 Task: Reply to email with the signature Amber Rodriguez with the subject 'Thank you' from softage.1@softage.net with the message 'I would like to request a meeting to discuss the upcoming marketing event.' with CC to softage.3@softage.net with an attached document Statement_of_work.docx
Action: Mouse moved to (1358, 228)
Screenshot: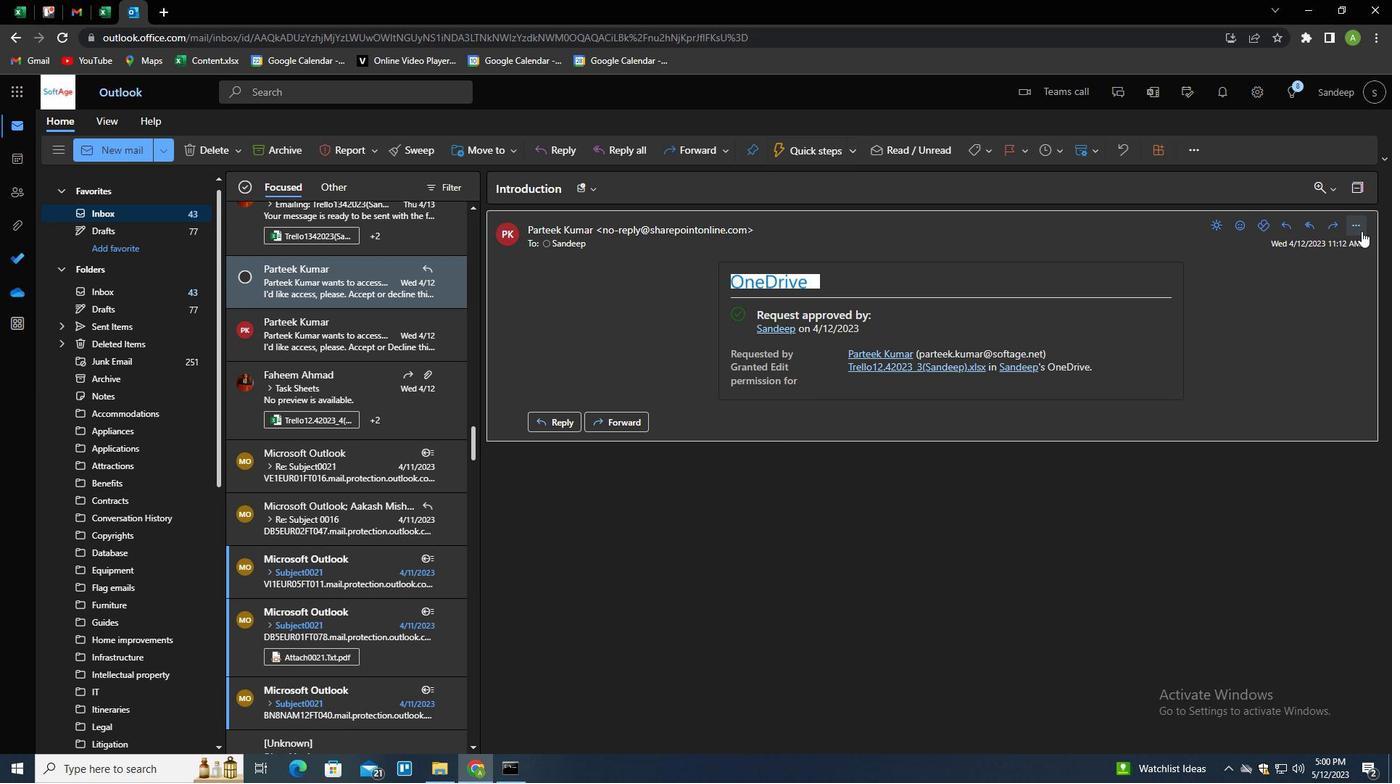 
Action: Mouse pressed left at (1358, 228)
Screenshot: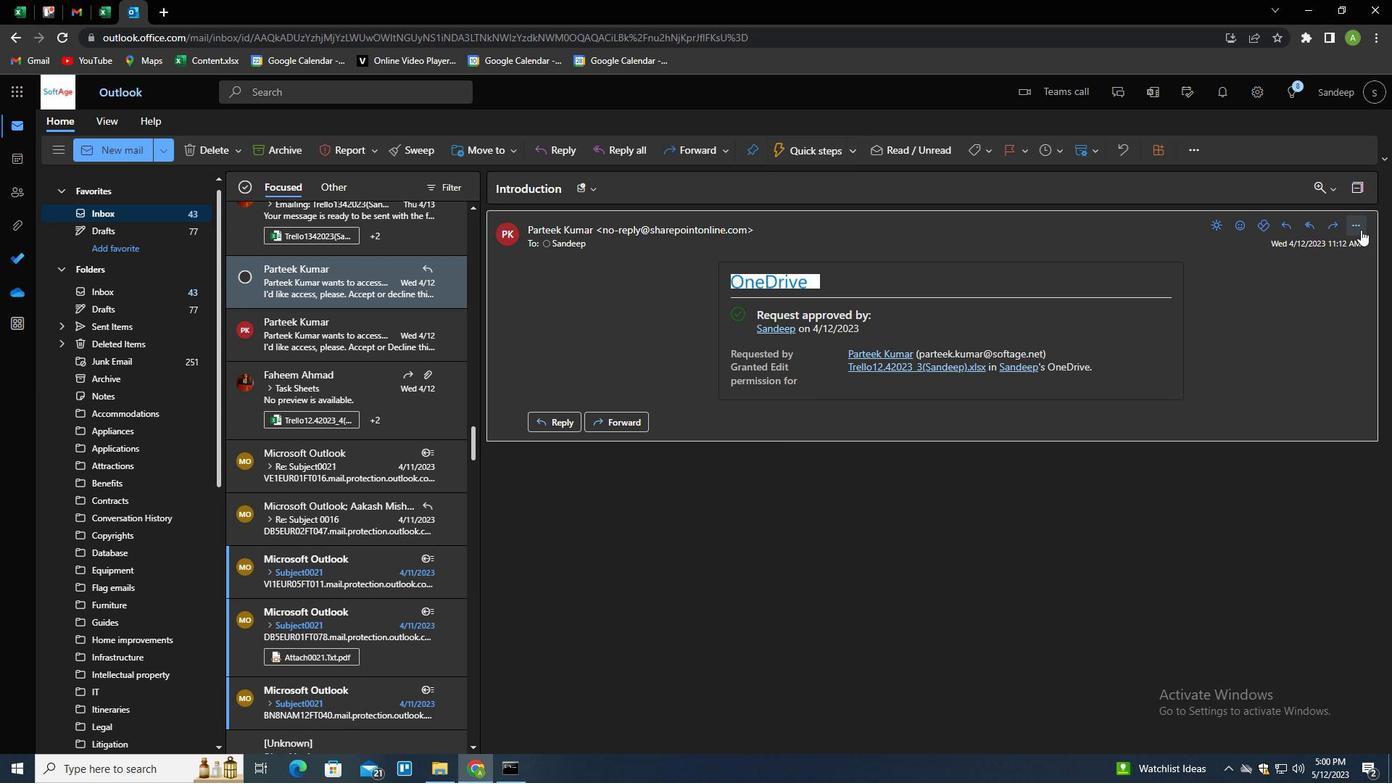 
Action: Mouse moved to (1266, 251)
Screenshot: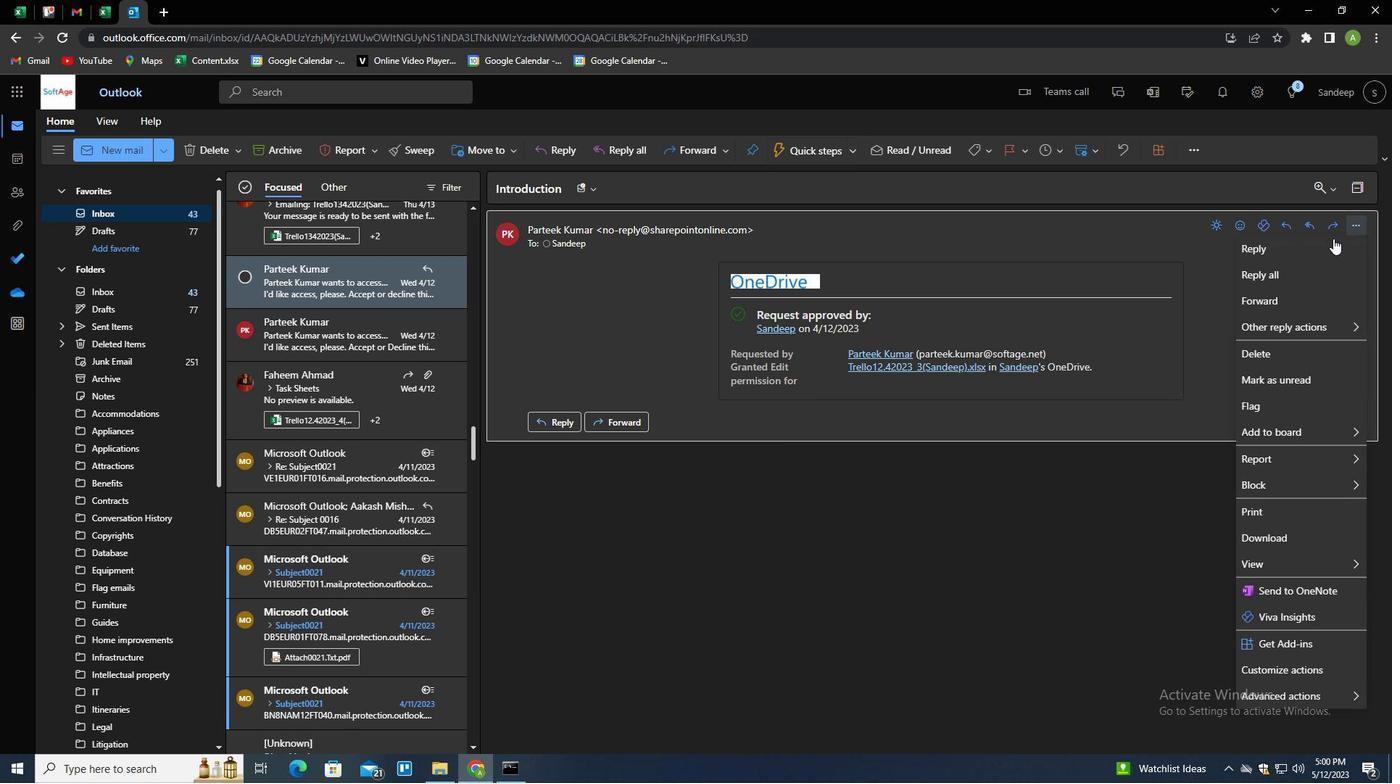 
Action: Mouse pressed left at (1266, 251)
Screenshot: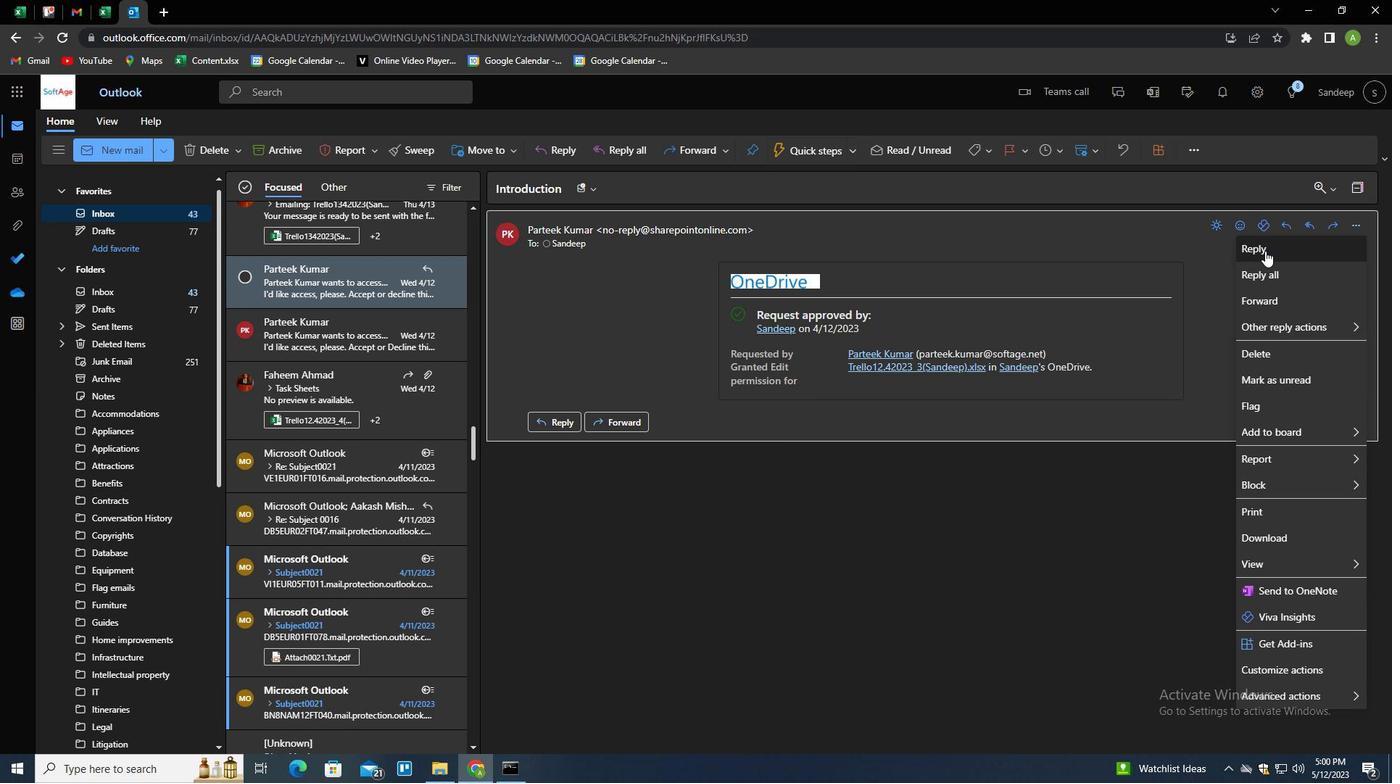 
Action: Mouse moved to (508, 411)
Screenshot: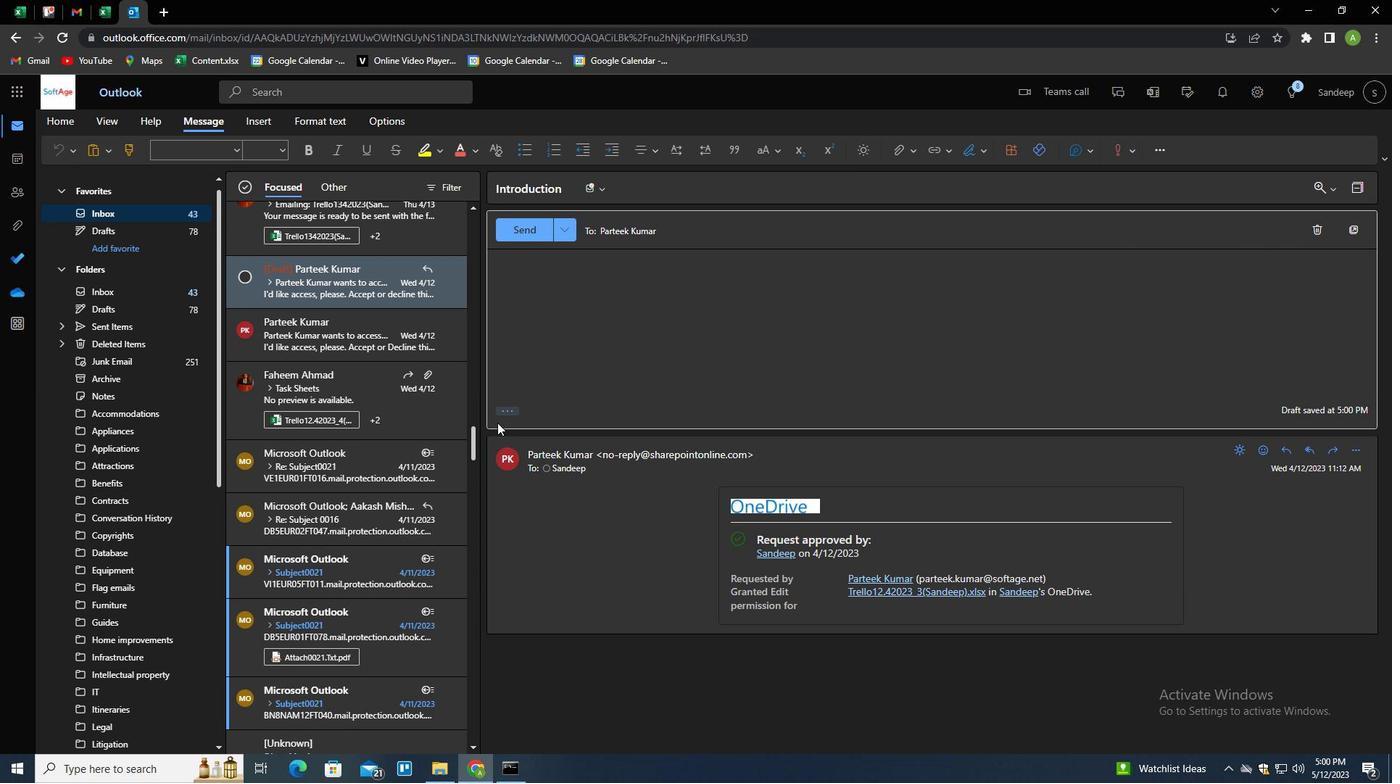 
Action: Mouse pressed left at (508, 411)
Screenshot: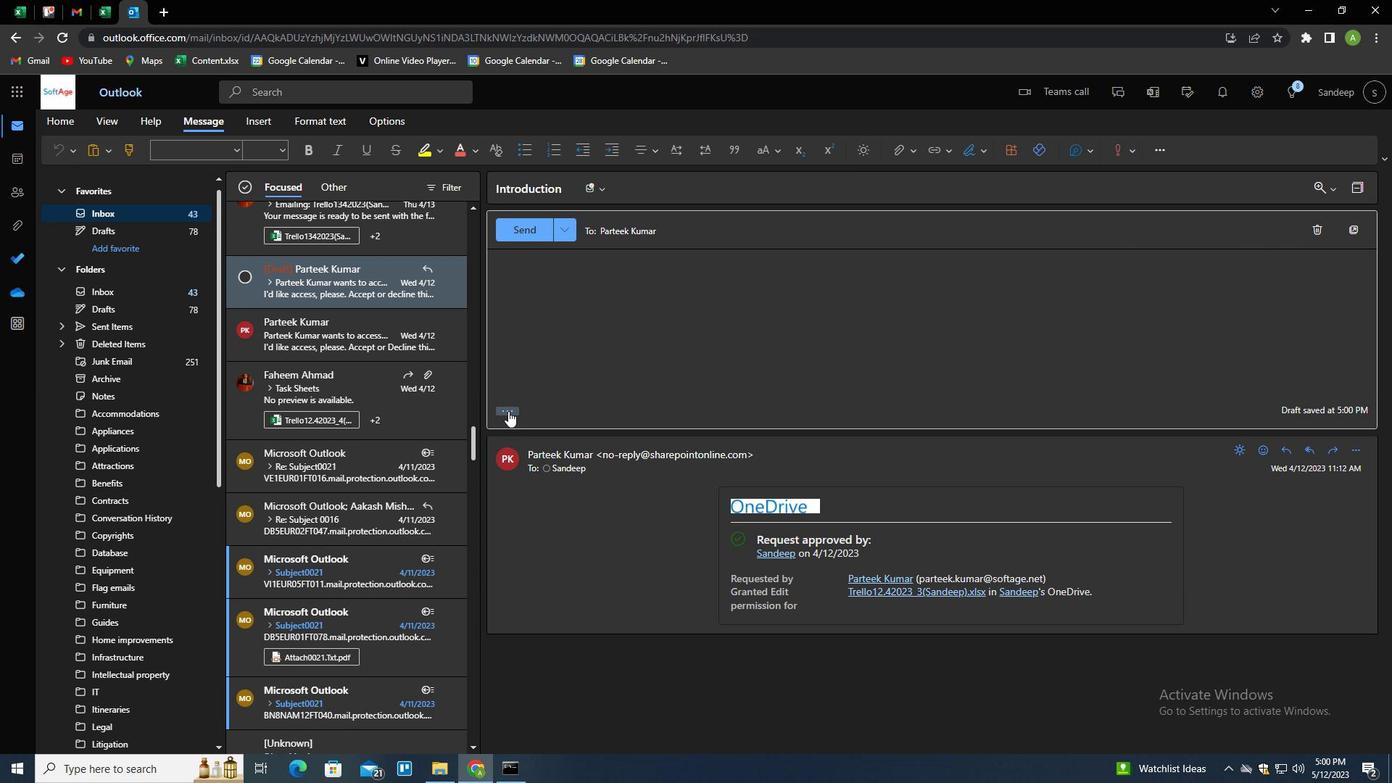 
Action: Mouse moved to (977, 148)
Screenshot: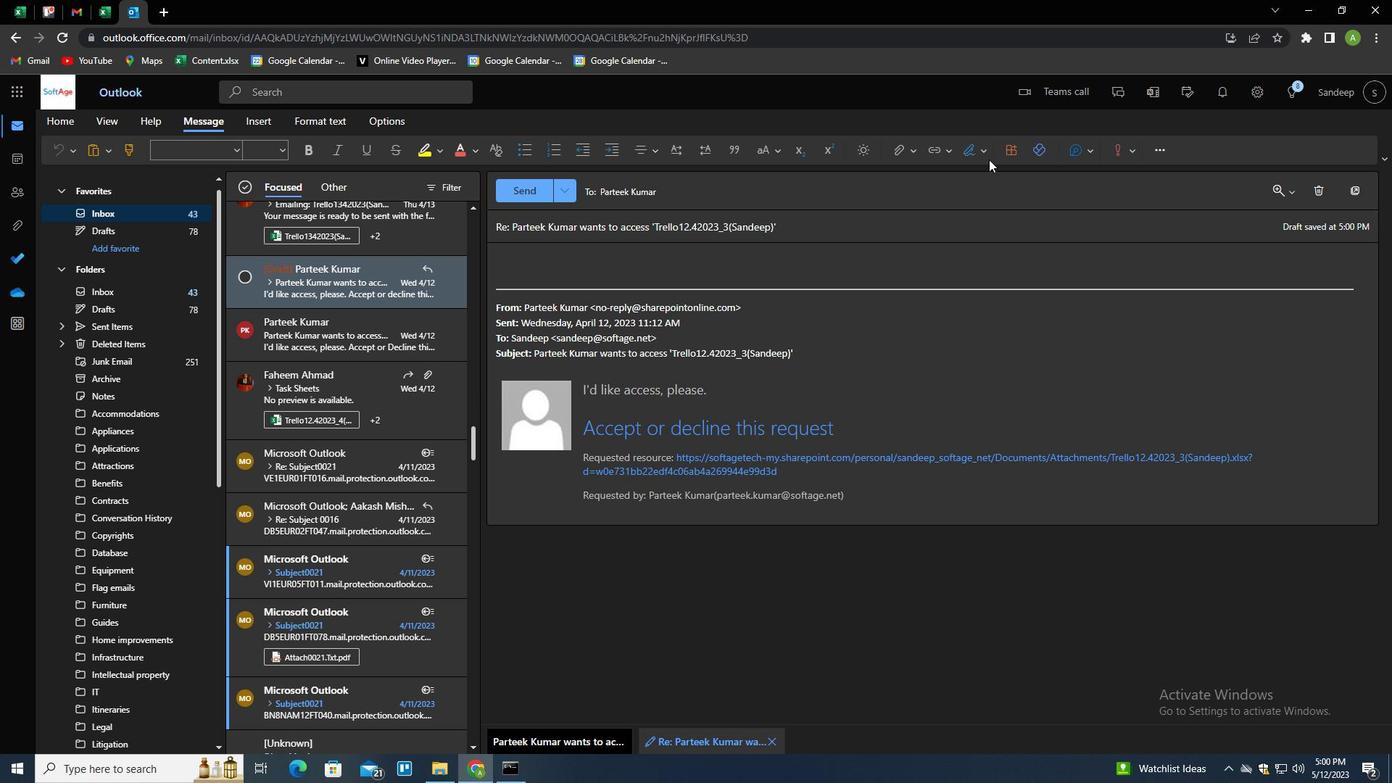 
Action: Mouse pressed left at (977, 148)
Screenshot: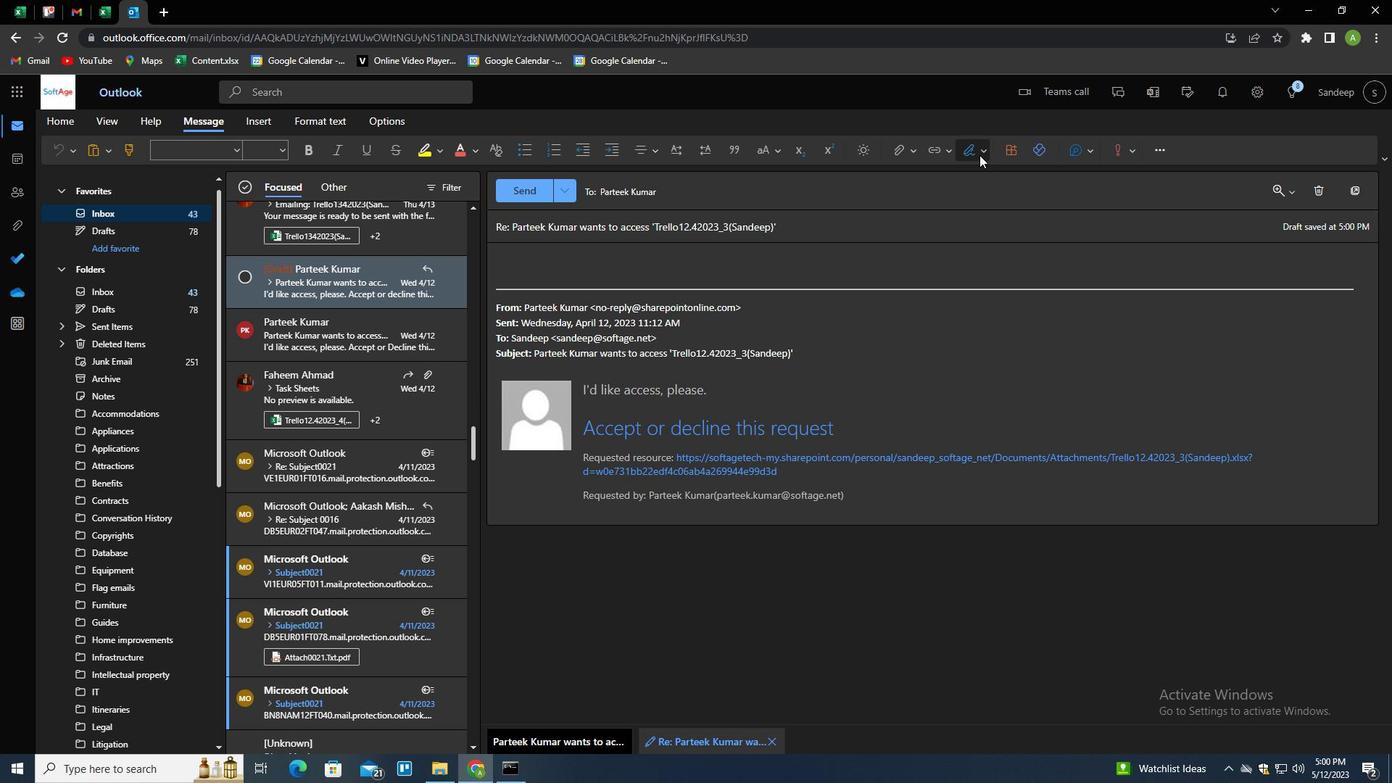 
Action: Mouse moved to (957, 209)
Screenshot: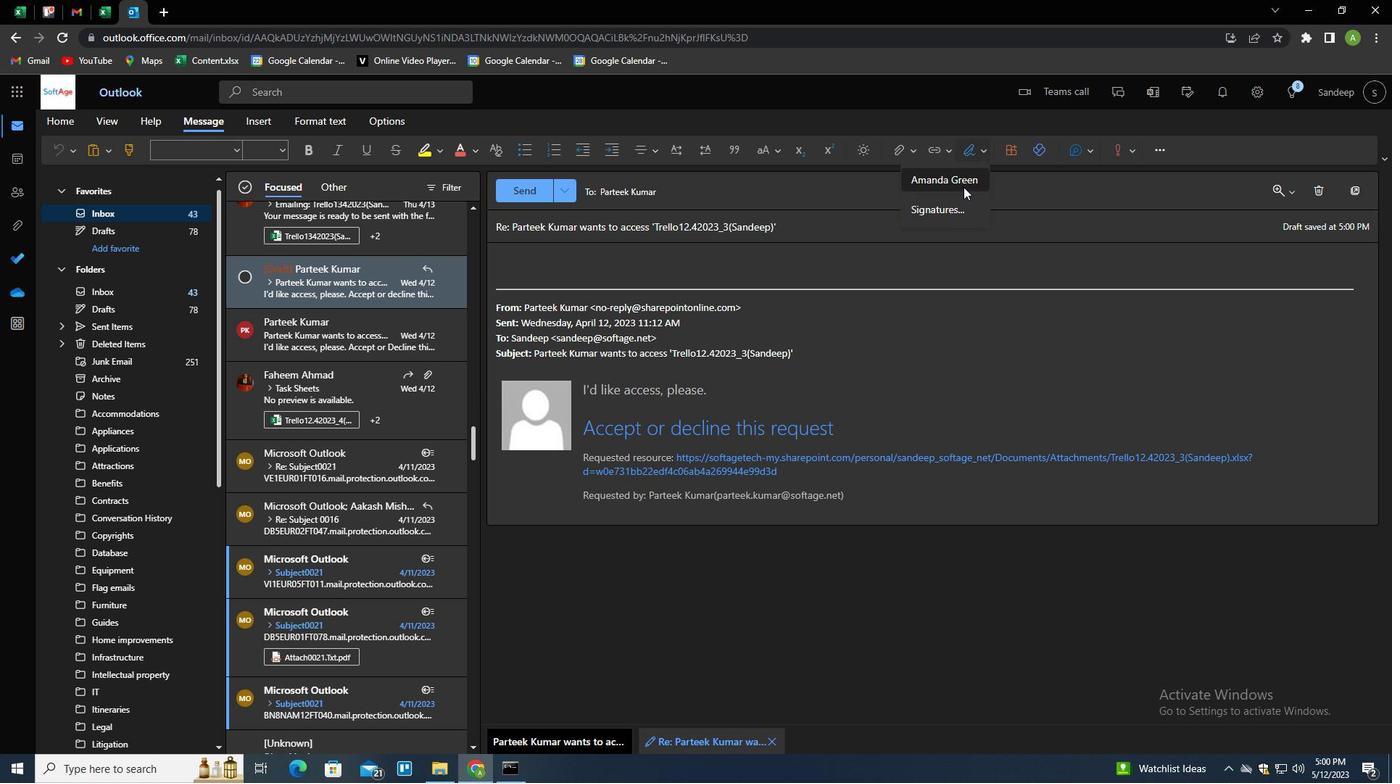 
Action: Mouse pressed left at (957, 209)
Screenshot: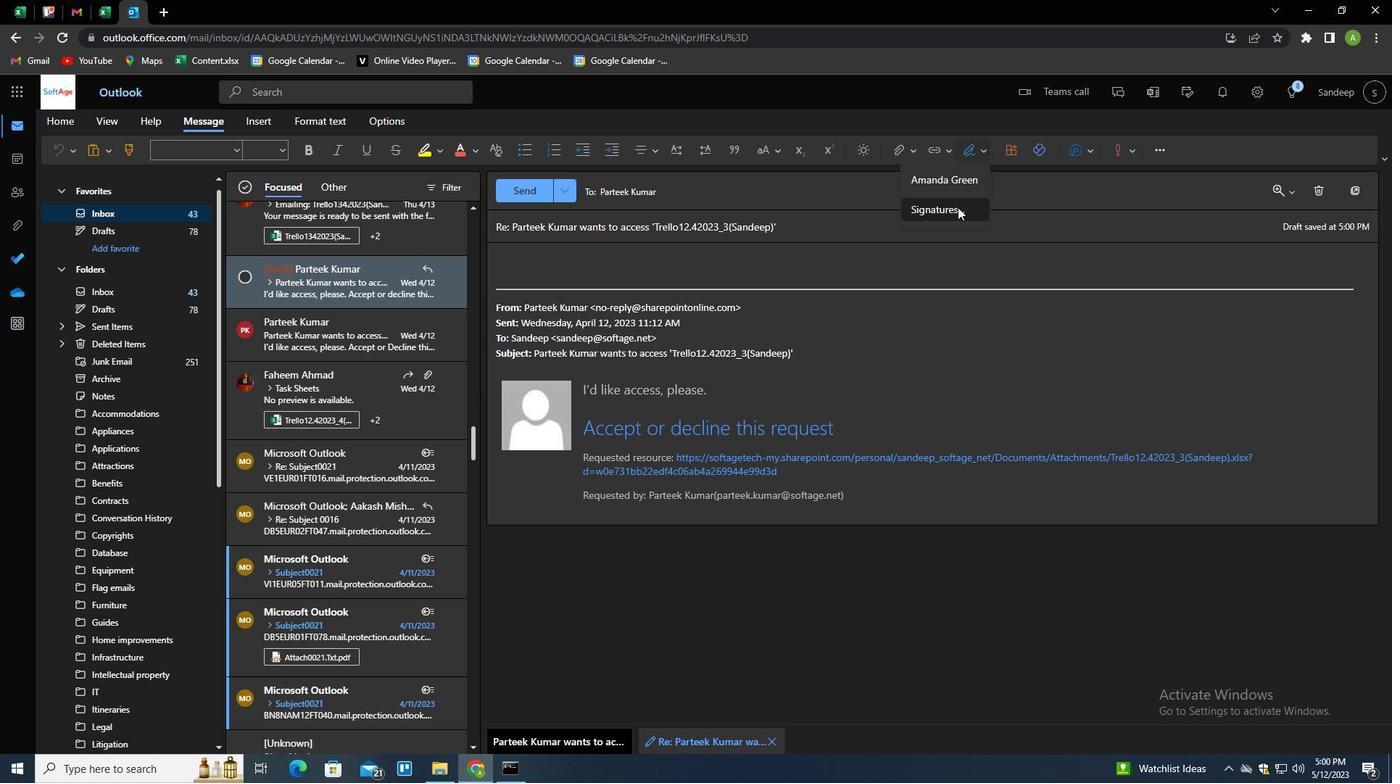 
Action: Mouse moved to (993, 280)
Screenshot: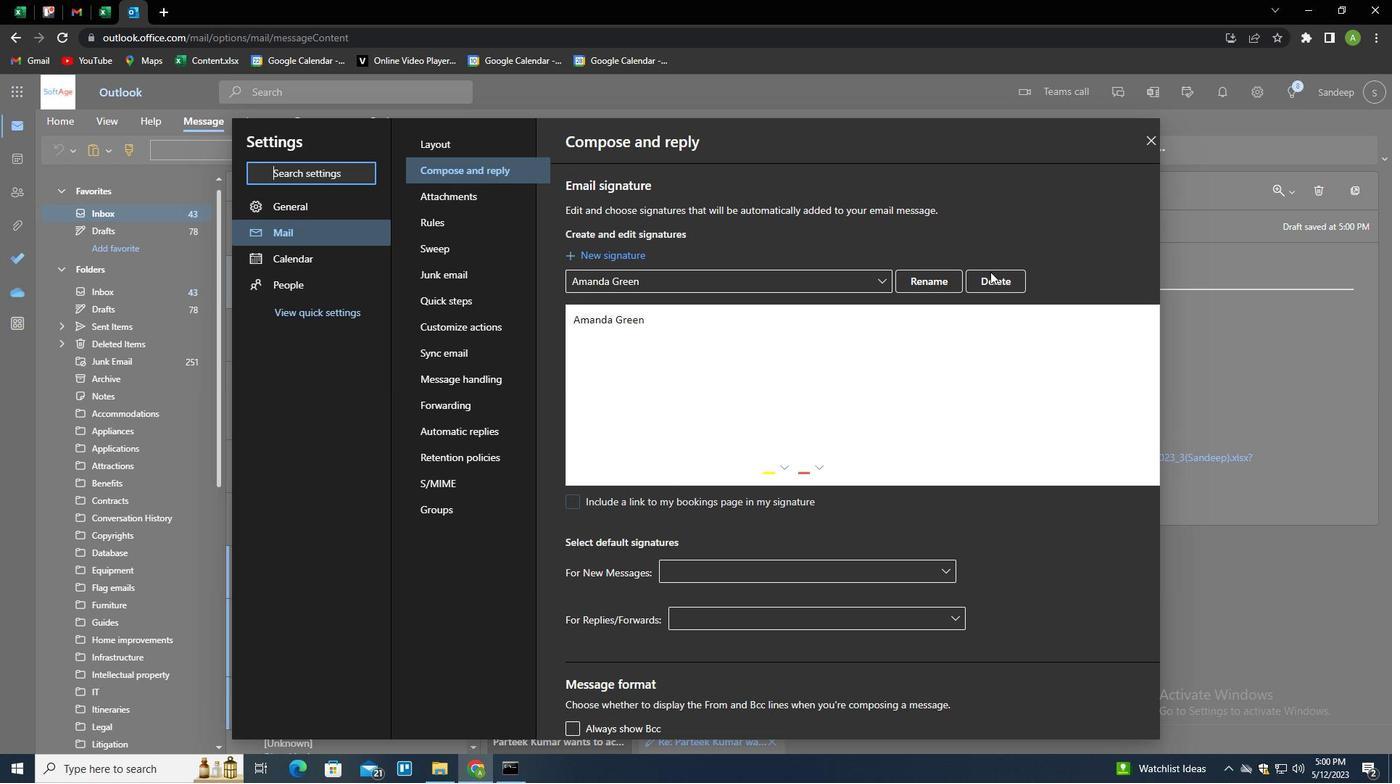 
Action: Mouse pressed left at (993, 280)
Screenshot: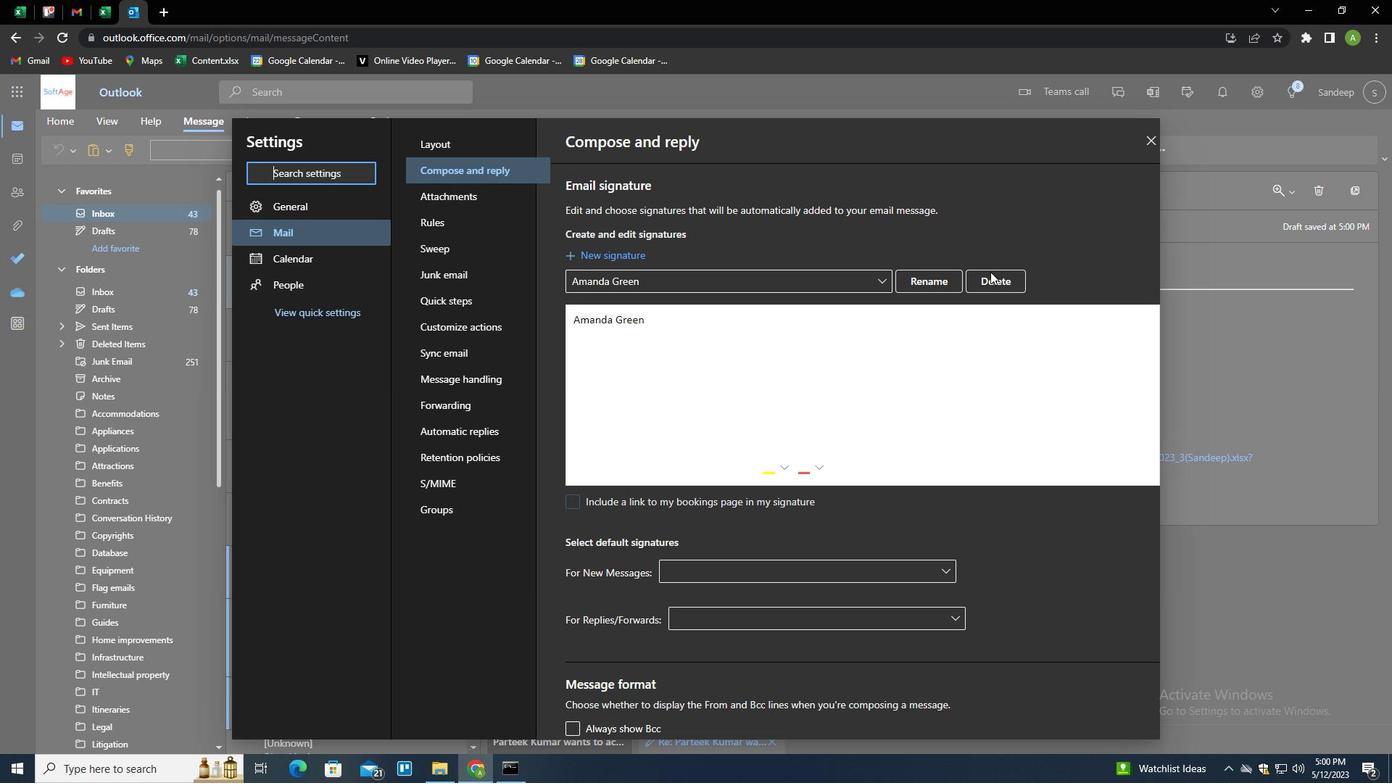 
Action: Mouse moved to (993, 267)
Screenshot: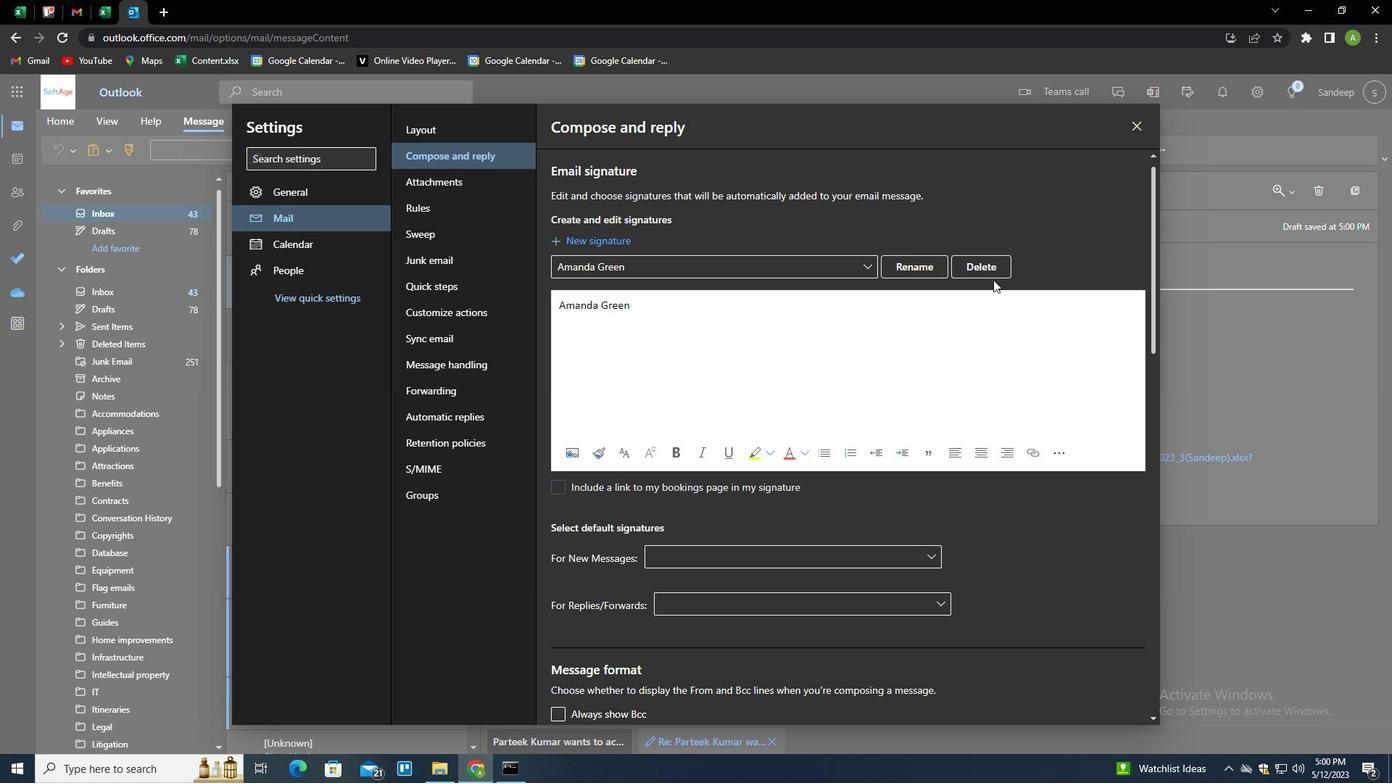 
Action: Mouse pressed left at (993, 267)
Screenshot: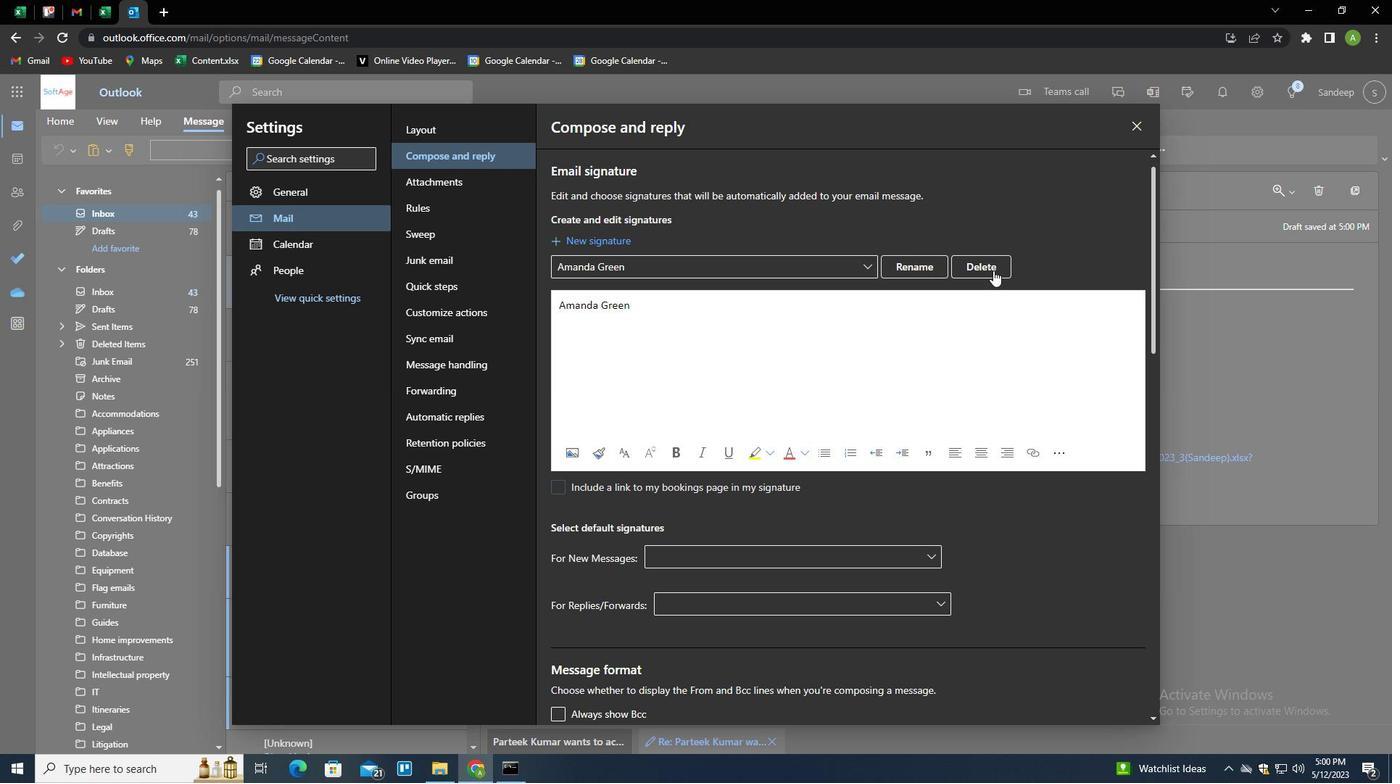 
Action: Mouse moved to (977, 271)
Screenshot: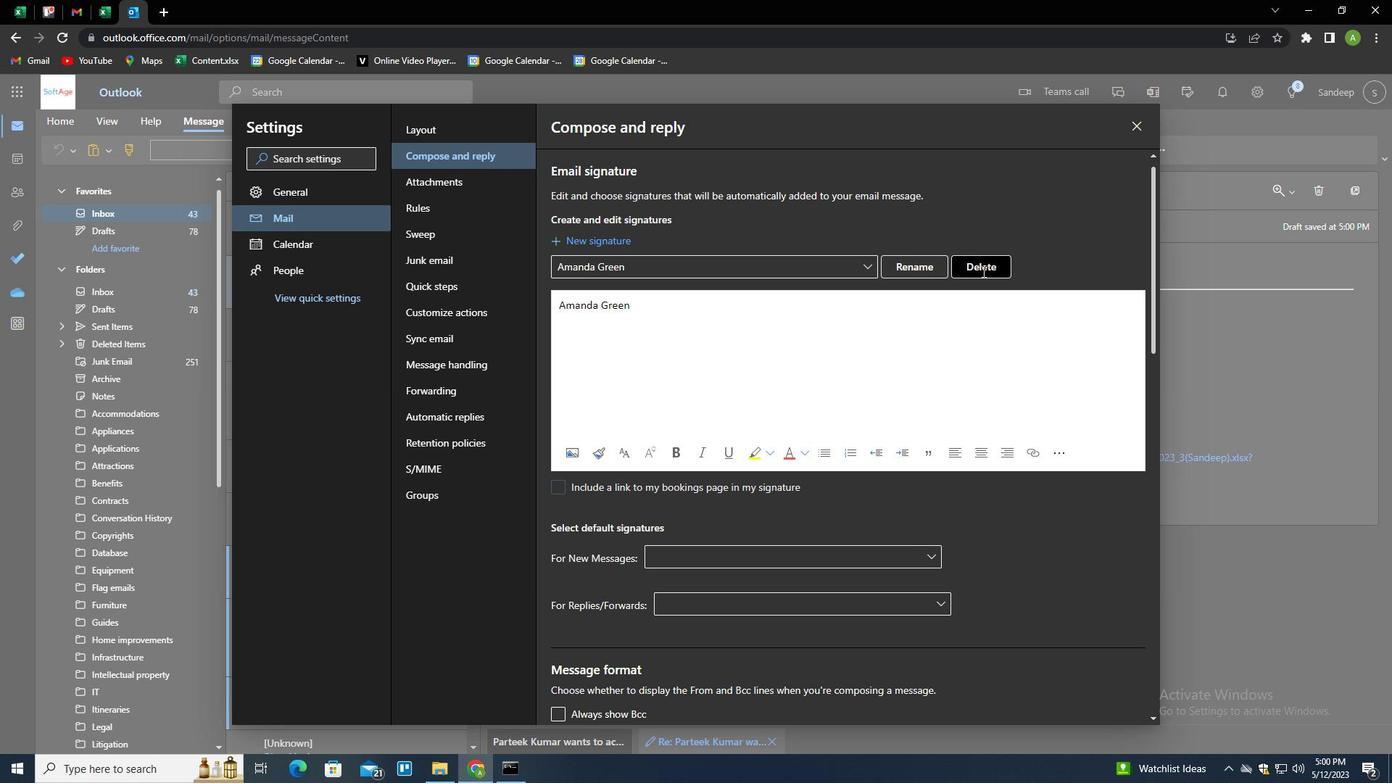 
Action: Mouse pressed left at (977, 271)
Screenshot: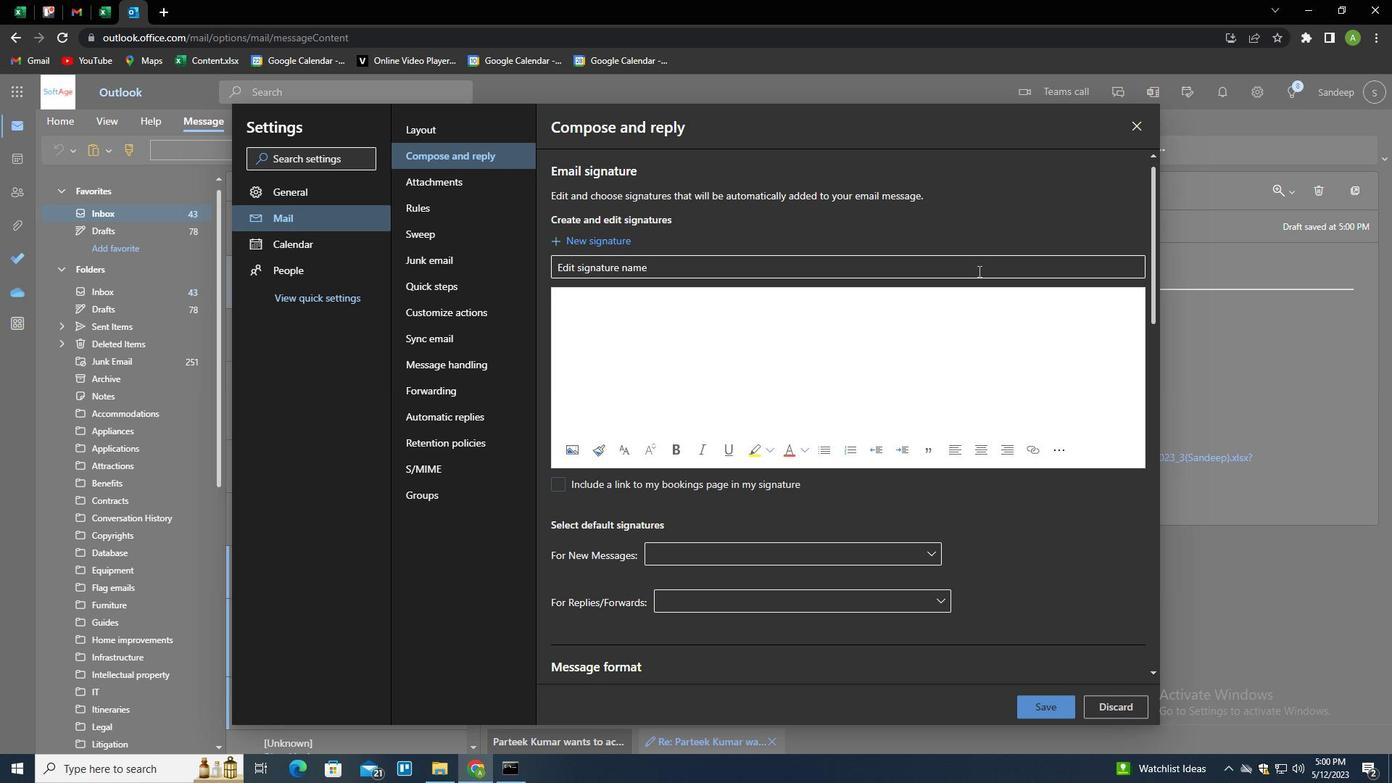 
Action: Key pressed <Key.shift>AMBER<Key.space><Key.shift>RODRIGUEZ<Key.tab><Key.shift>AMBER<Key.space><Key.shift>RID<Key.backspace><Key.backspace>OF<Key.backspace>DRIGUEZ
Screenshot: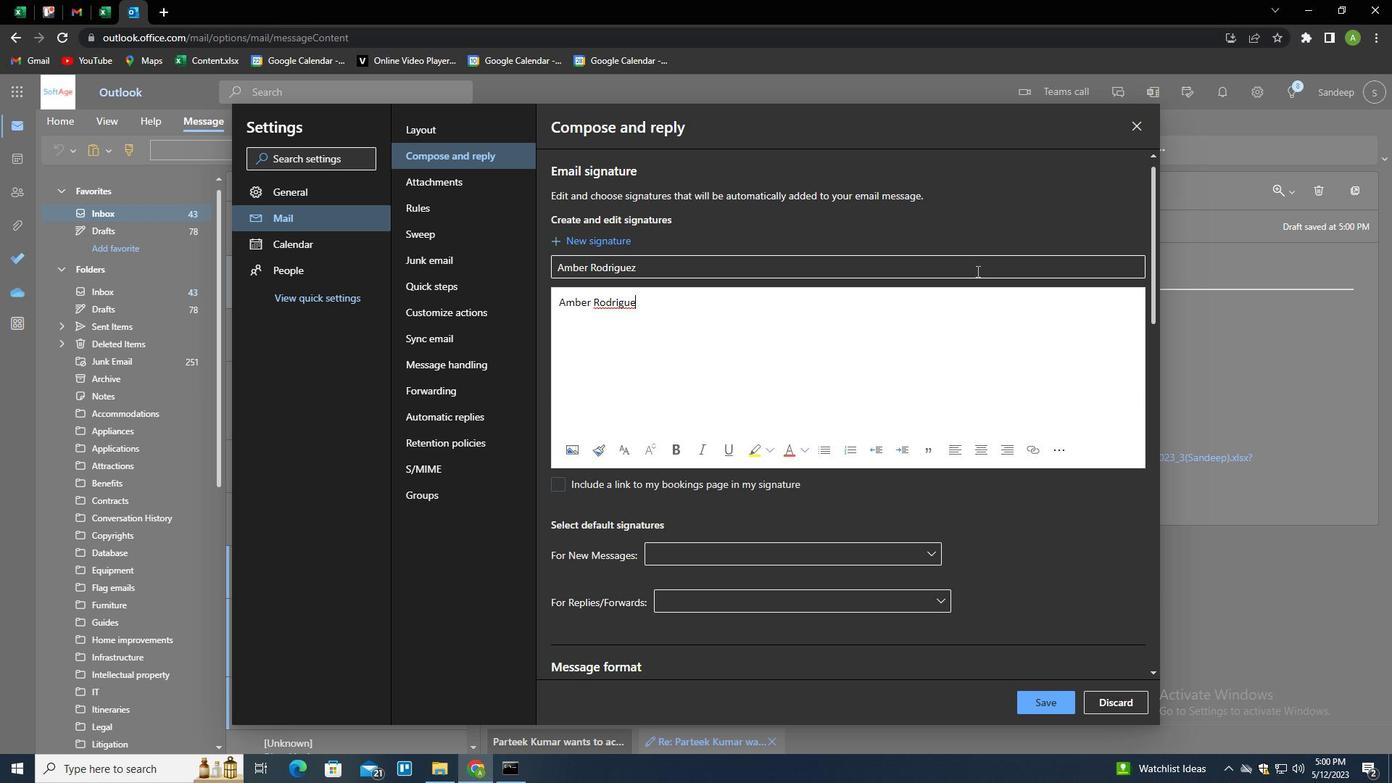 
Action: Mouse moved to (1046, 708)
Screenshot: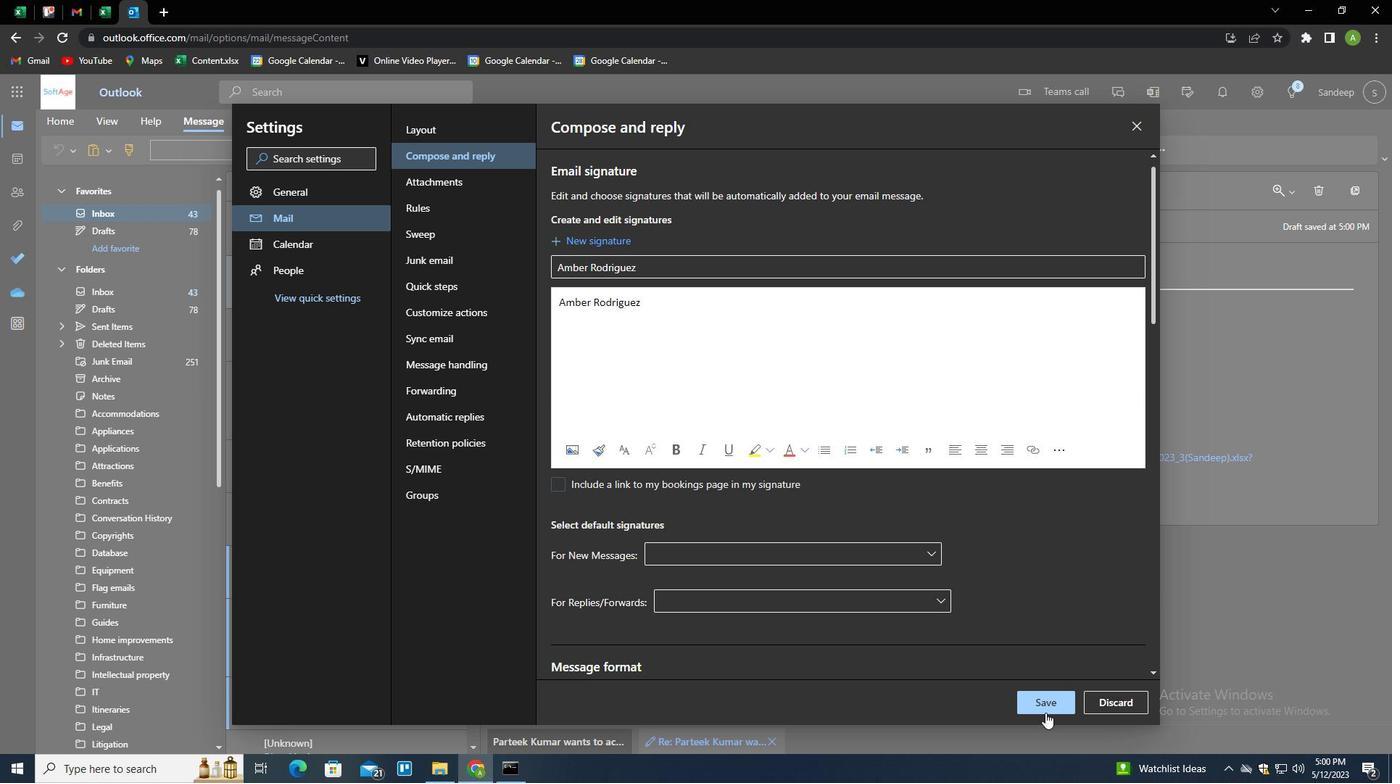 
Action: Mouse pressed left at (1046, 708)
Screenshot: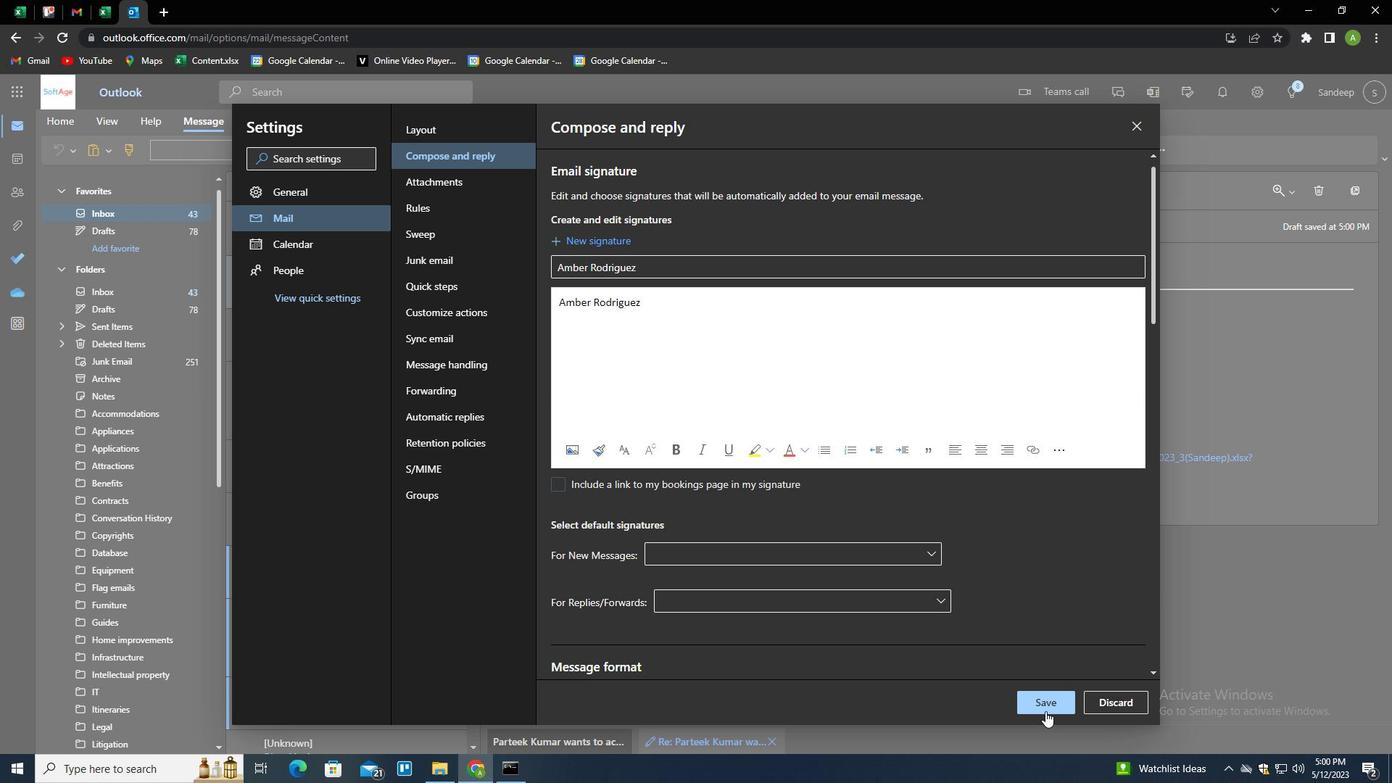 
Action: Mouse moved to (1302, 345)
Screenshot: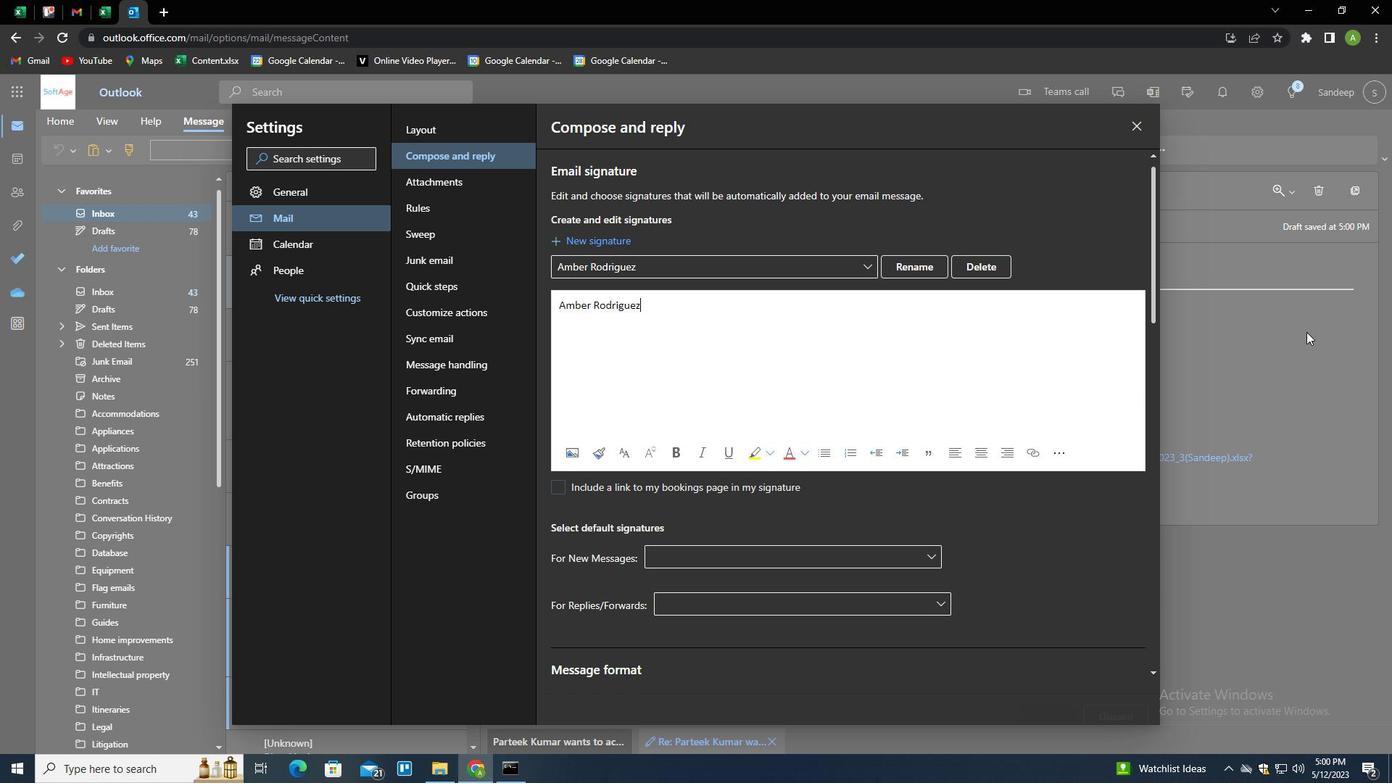 
Action: Mouse pressed left at (1302, 345)
Screenshot: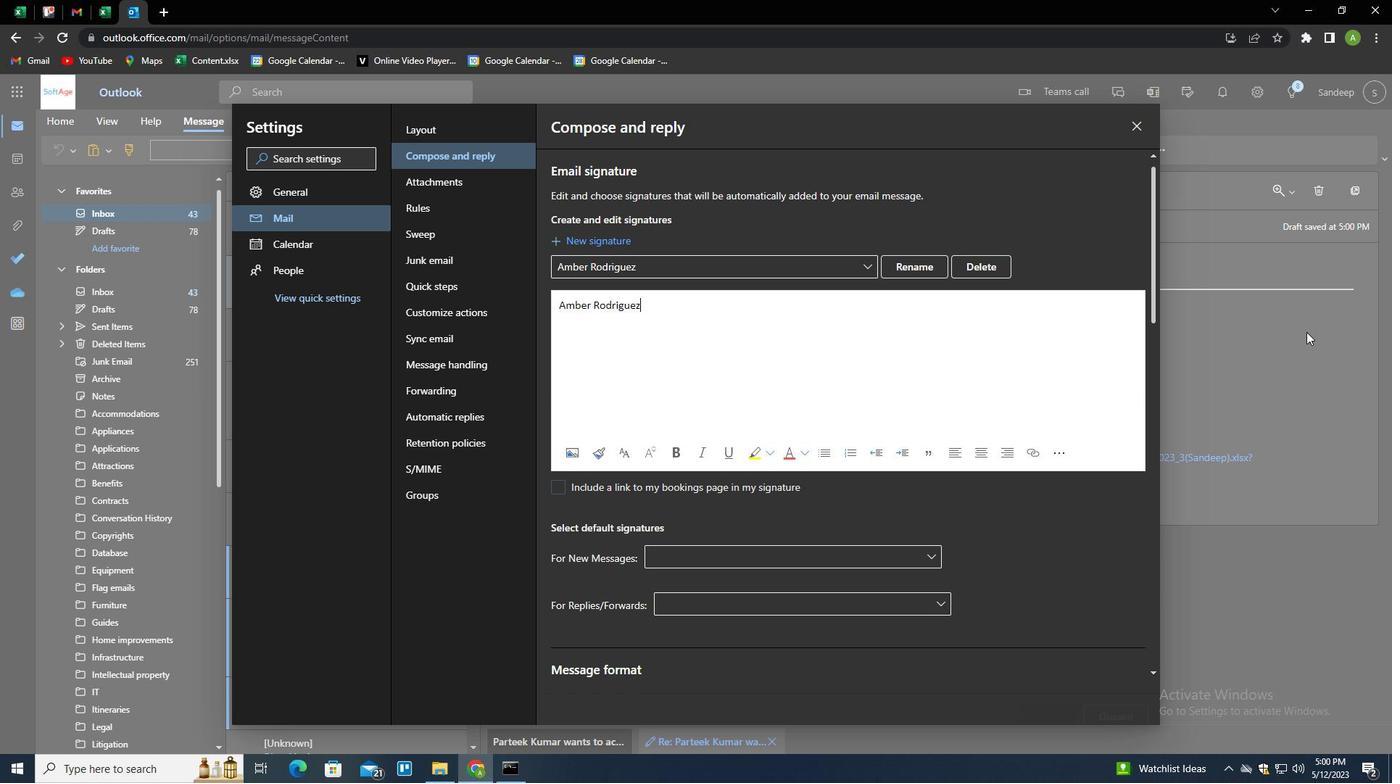 
Action: Mouse moved to (977, 154)
Screenshot: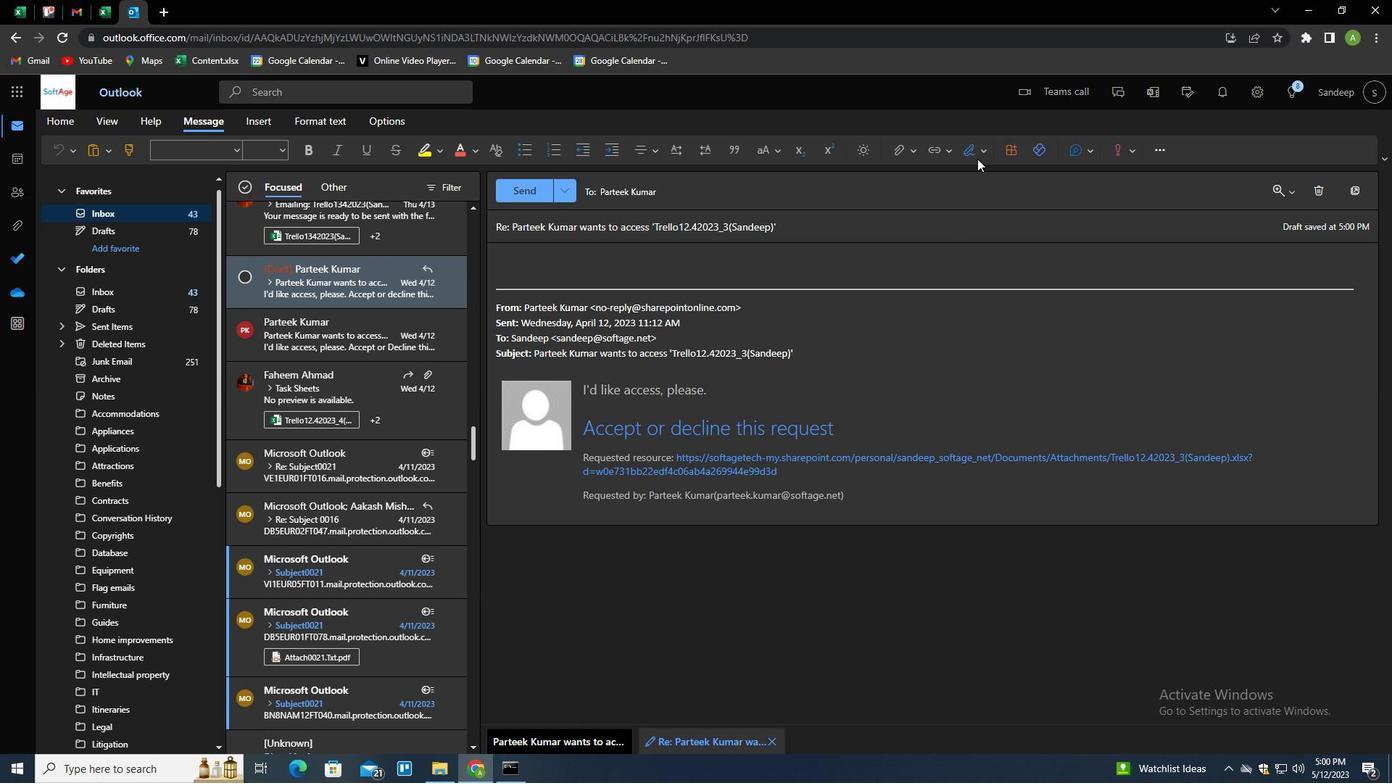 
Action: Mouse pressed left at (977, 154)
Screenshot: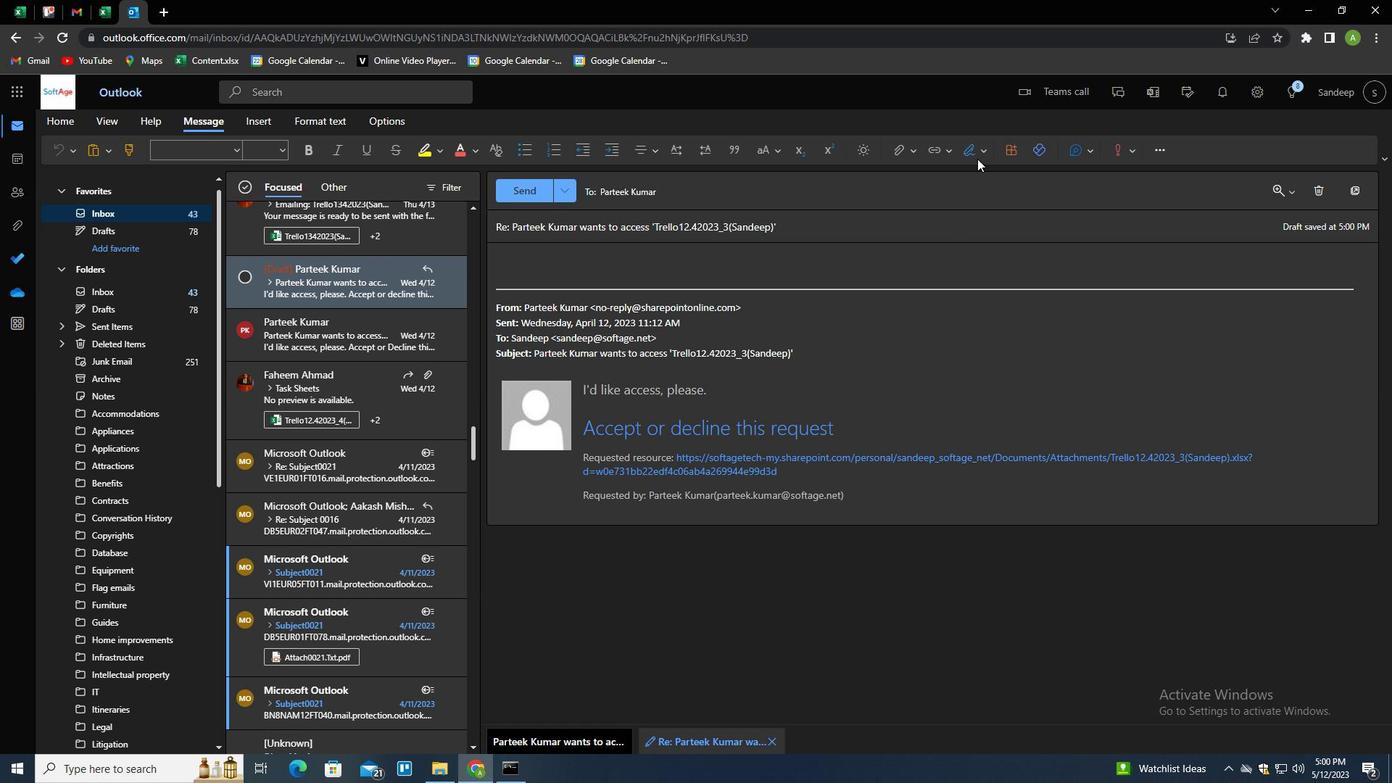 
Action: Mouse moved to (967, 180)
Screenshot: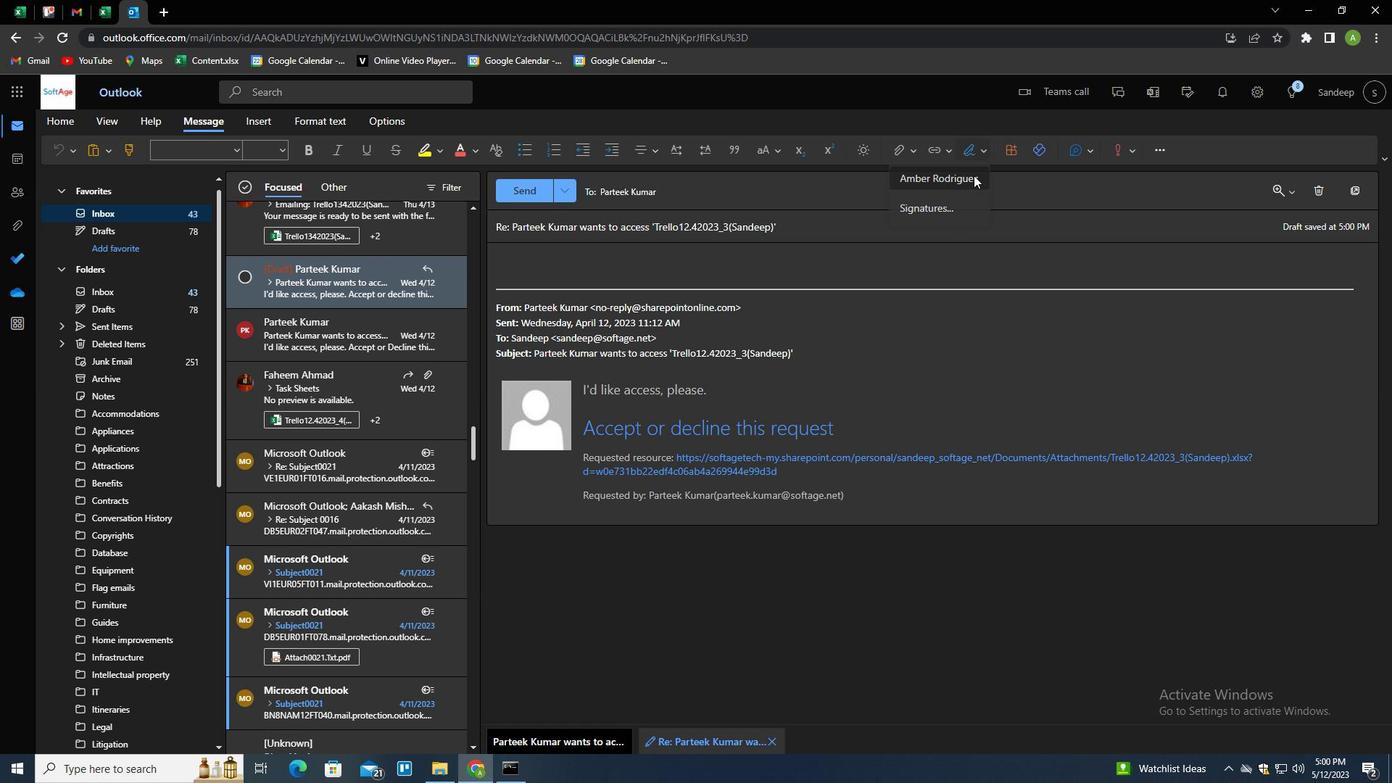 
Action: Mouse pressed left at (967, 180)
Screenshot: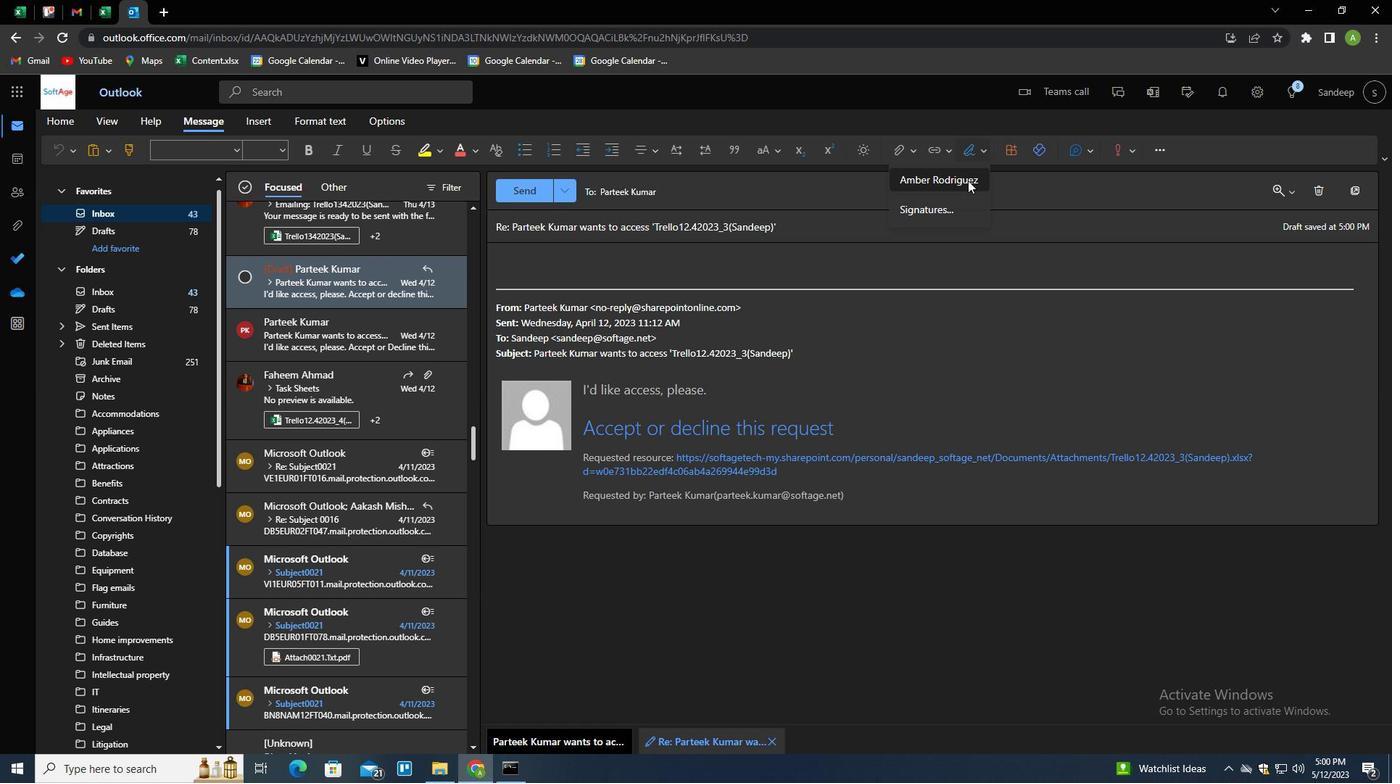 
Action: Mouse moved to (723, 229)
Screenshot: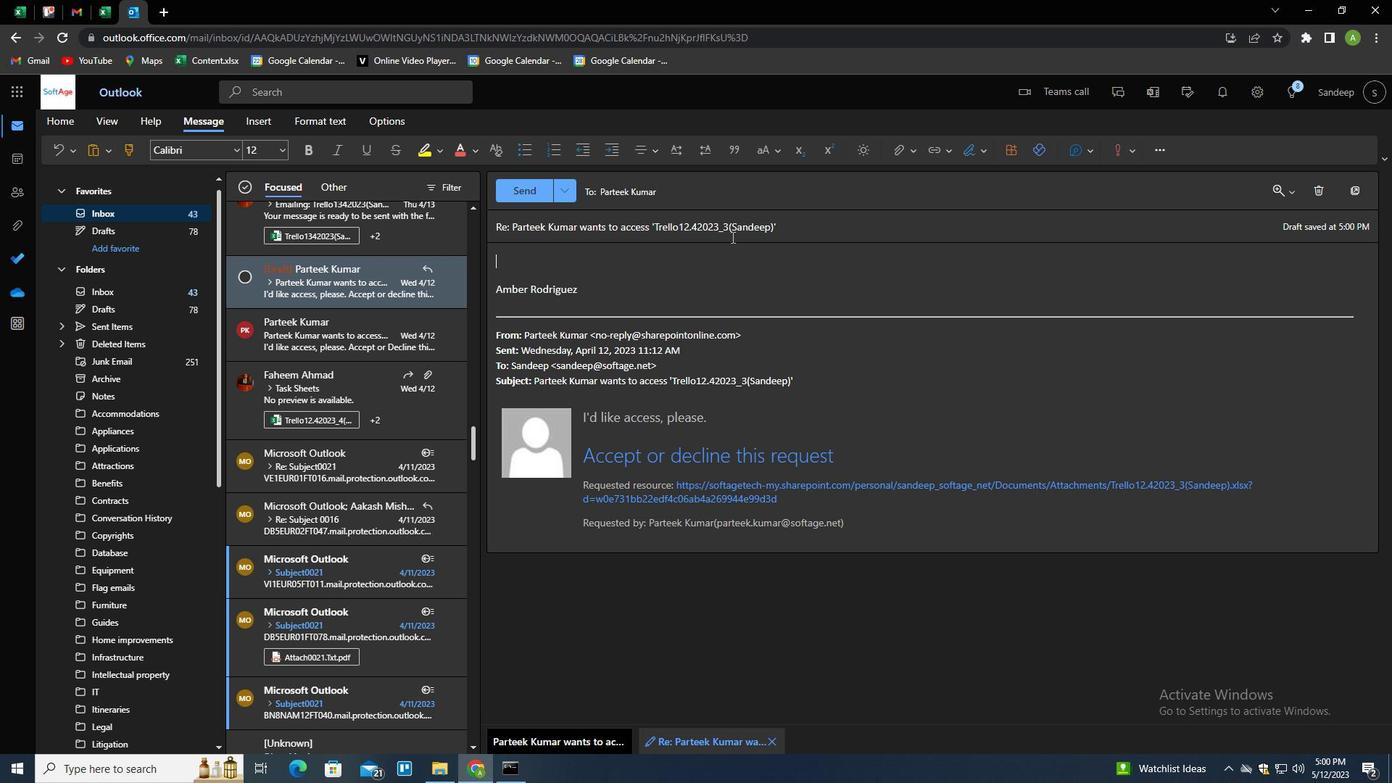 
Action: Mouse pressed left at (723, 229)
Screenshot: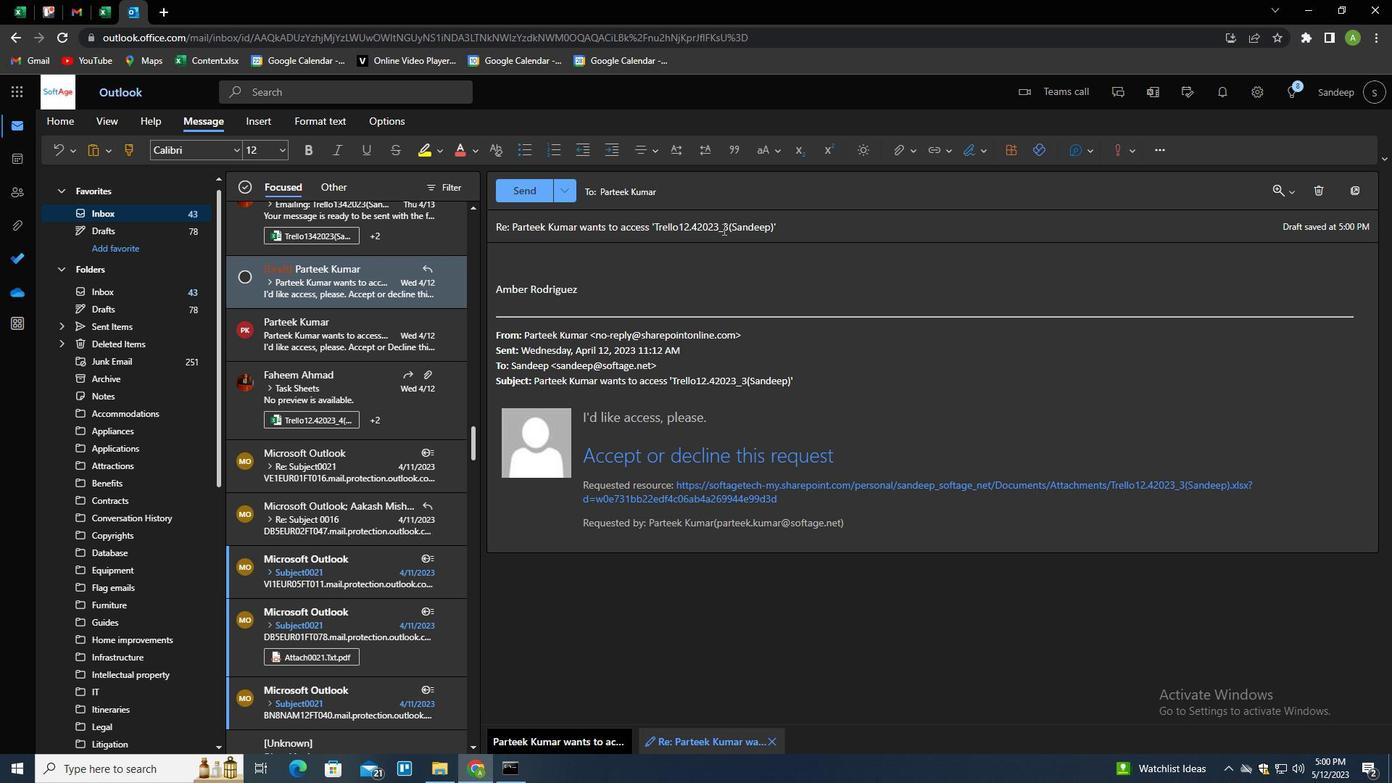 
Action: Mouse pressed left at (723, 229)
Screenshot: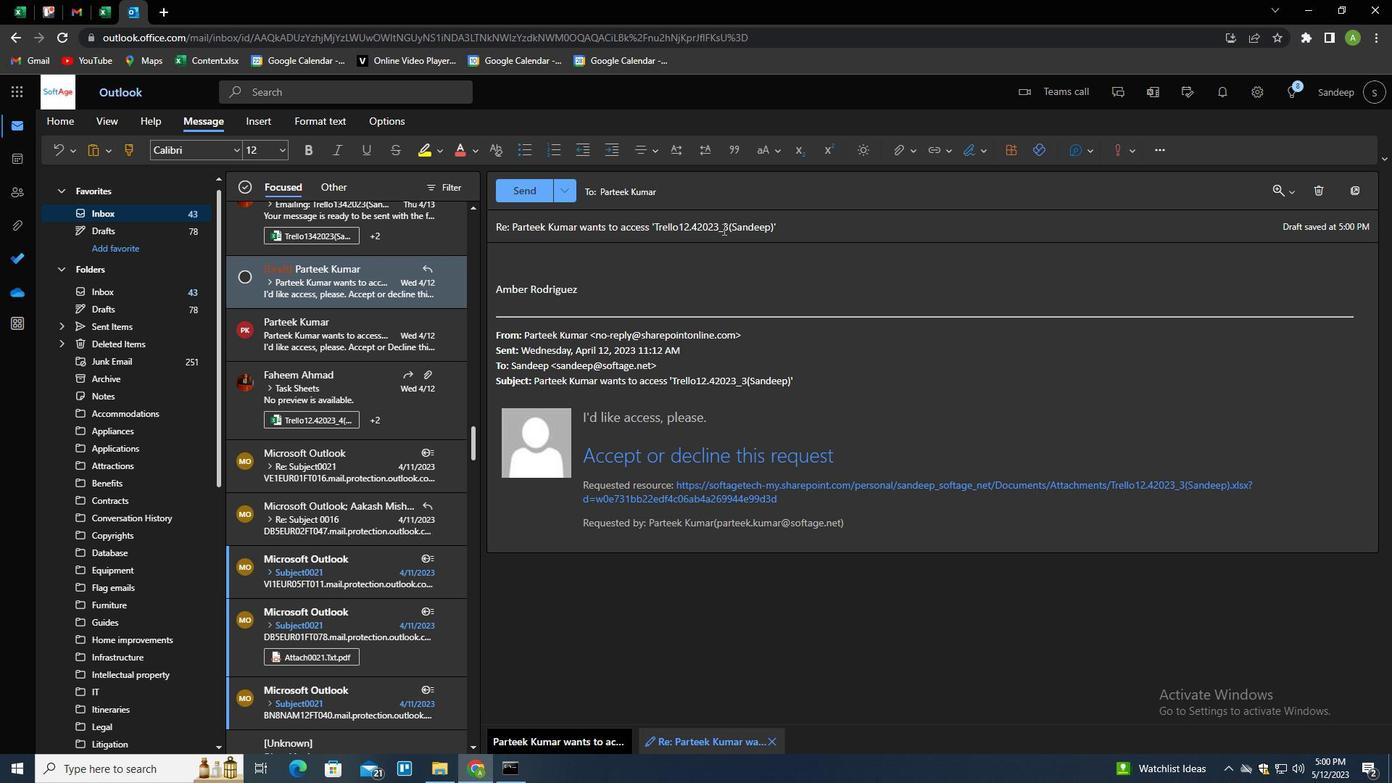 
Action: Mouse pressed left at (723, 229)
Screenshot: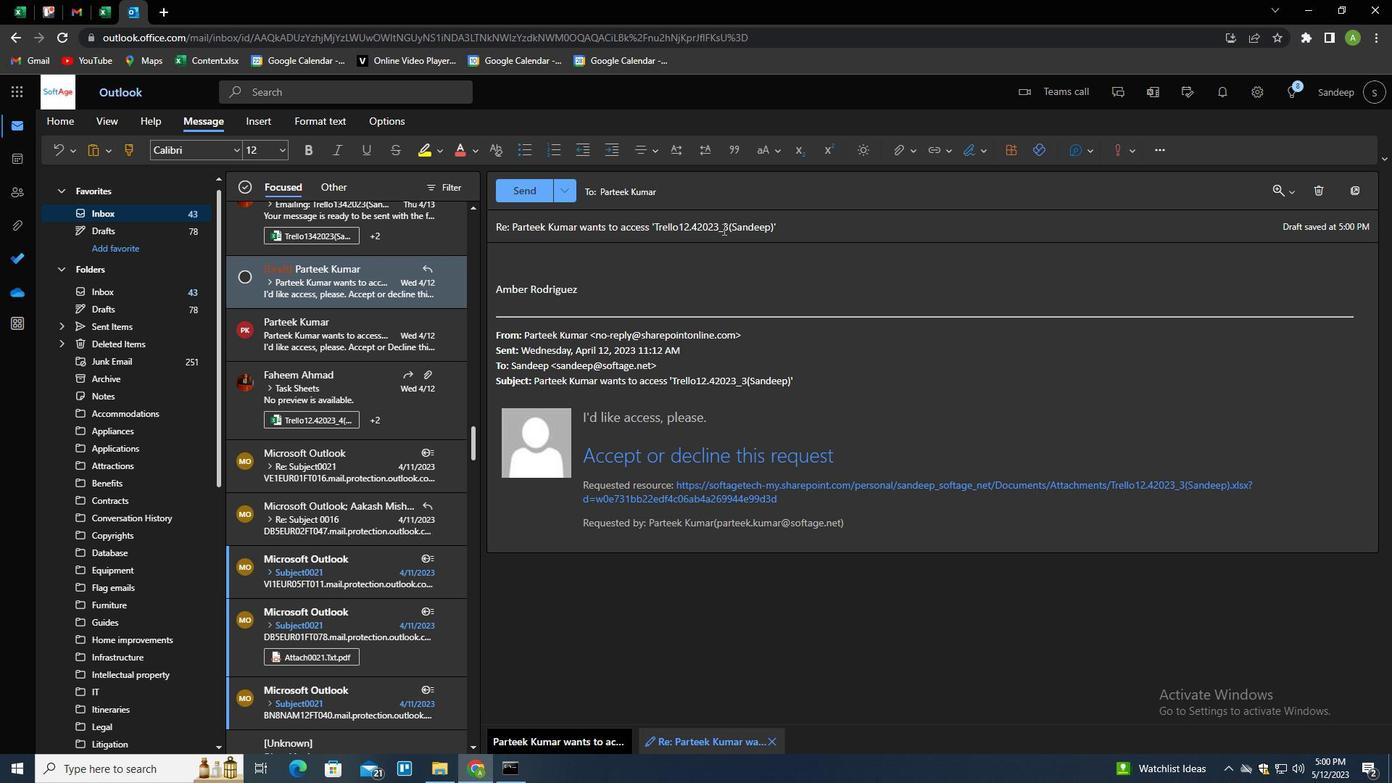 
Action: Mouse moved to (724, 227)
Screenshot: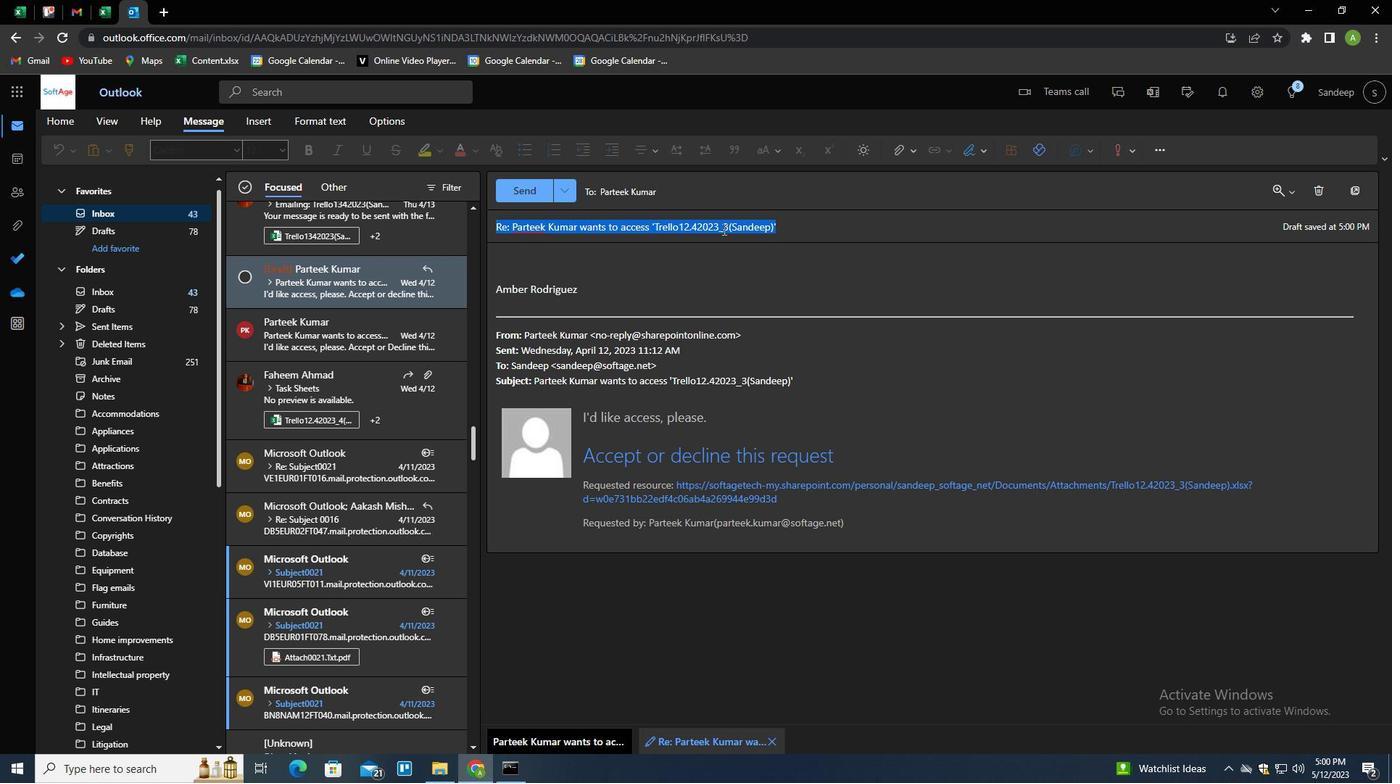 
Action: Key pressed <Key.shift>THANK<Key.space>YOU
Screenshot: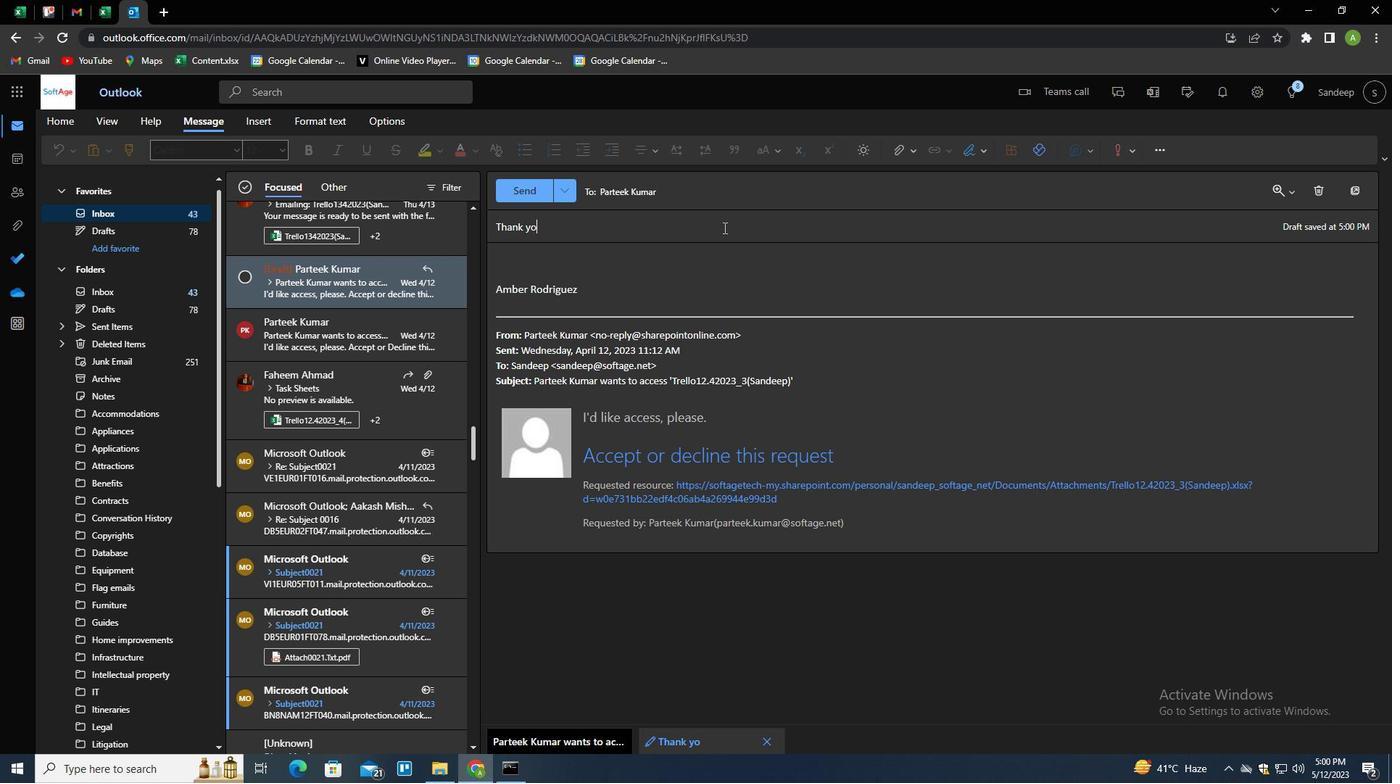 
Action: Mouse moved to (724, 227)
Screenshot: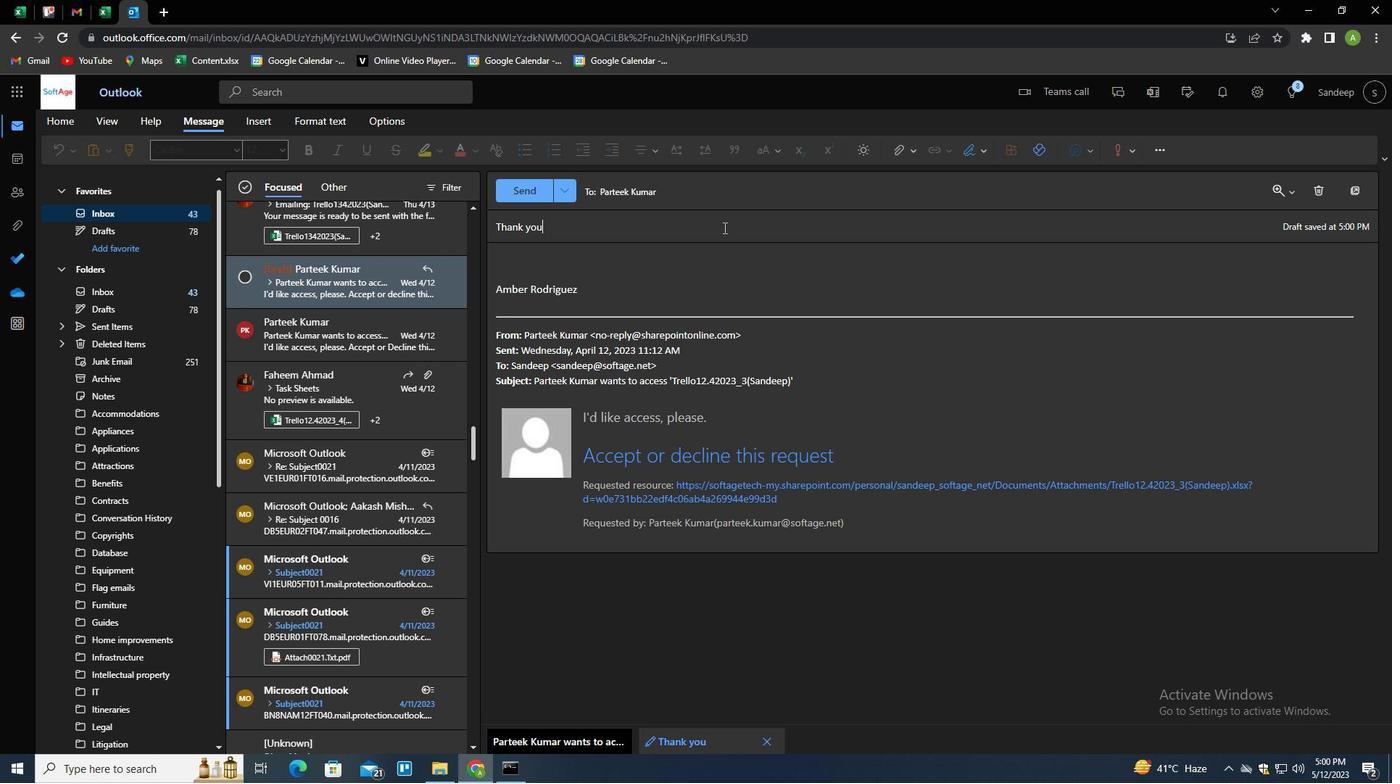 
Action: Key pressed <Key.tab>
Screenshot: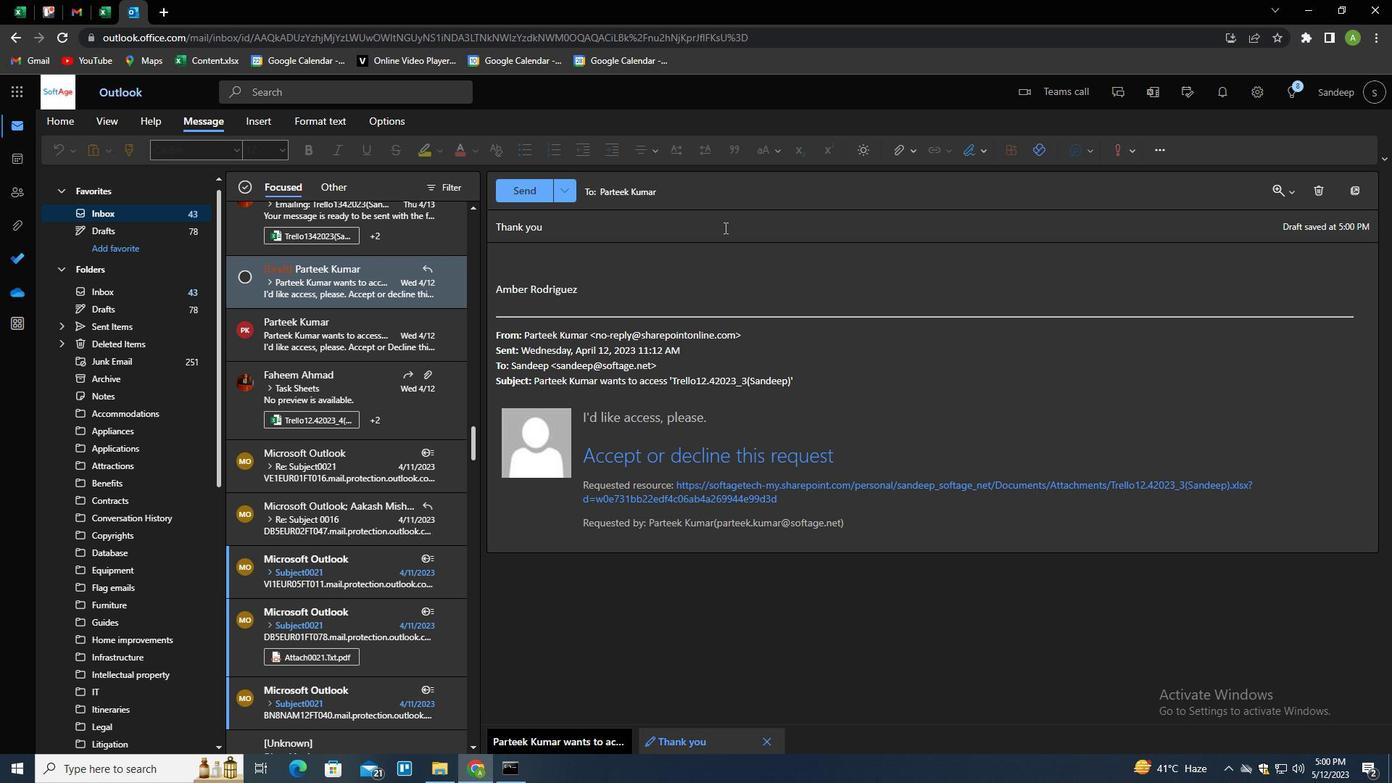 
Action: Mouse moved to (724, 227)
Screenshot: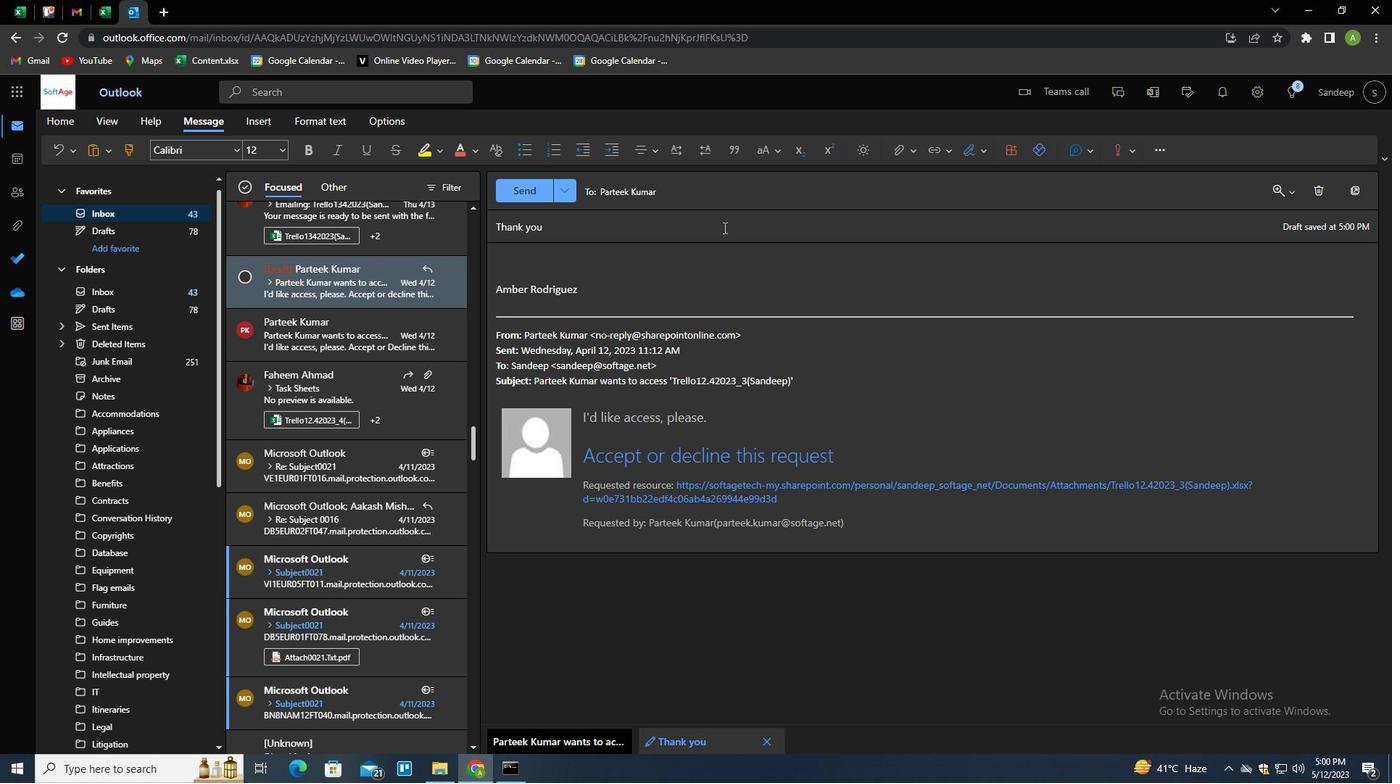 
Action: Key pressed <Key.shift>I<Key.space>WOULD<Key.space>LIKE<Key.space>TO<Key.space>REQUEST<Key.space>A<Key.space>MEETING<Key.space>TO<Key.space>DIC<Key.backspace>SCUSS<Key.space>THE<Key.space>UPCOMING<Key.space>MARKETING<Key.space>EVENT.
Screenshot: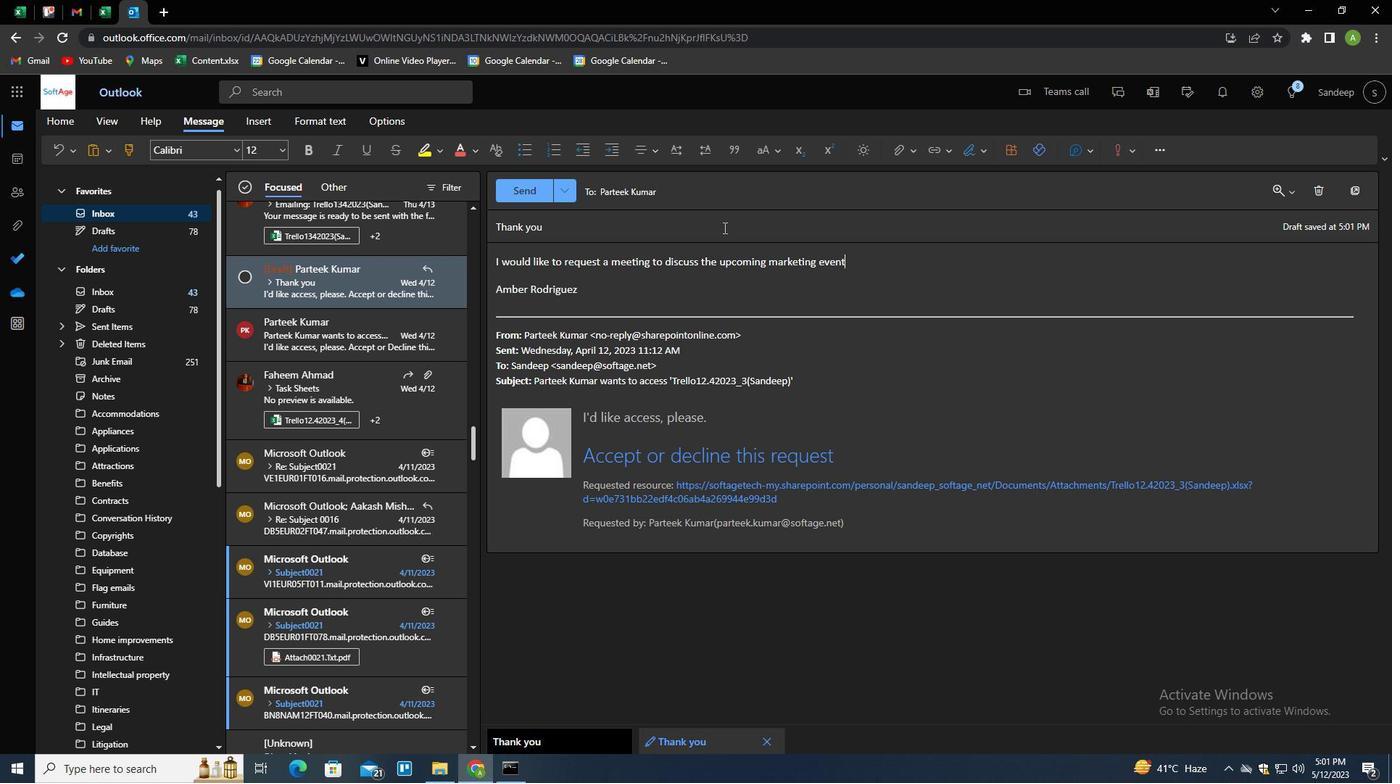 
Action: Mouse moved to (710, 193)
Screenshot: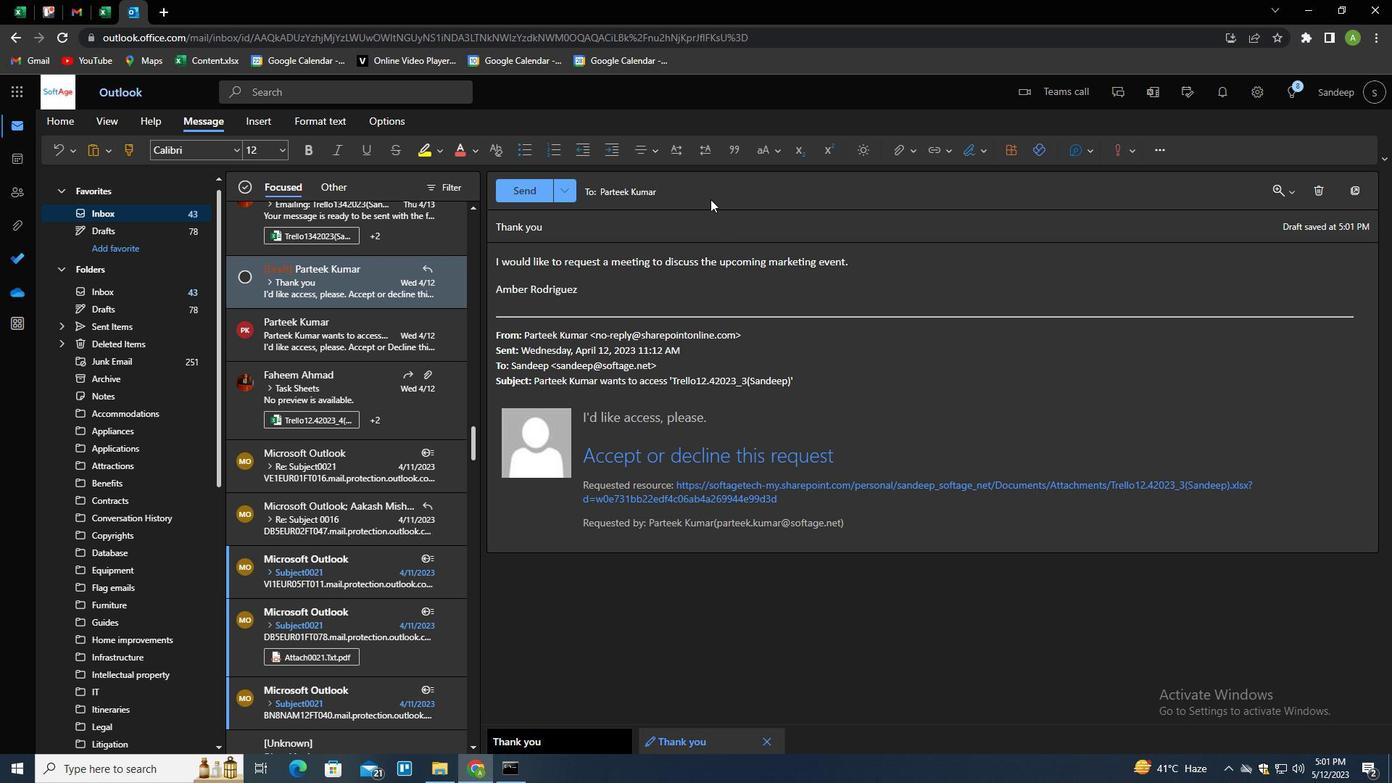 
Action: Mouse pressed left at (710, 193)
Screenshot: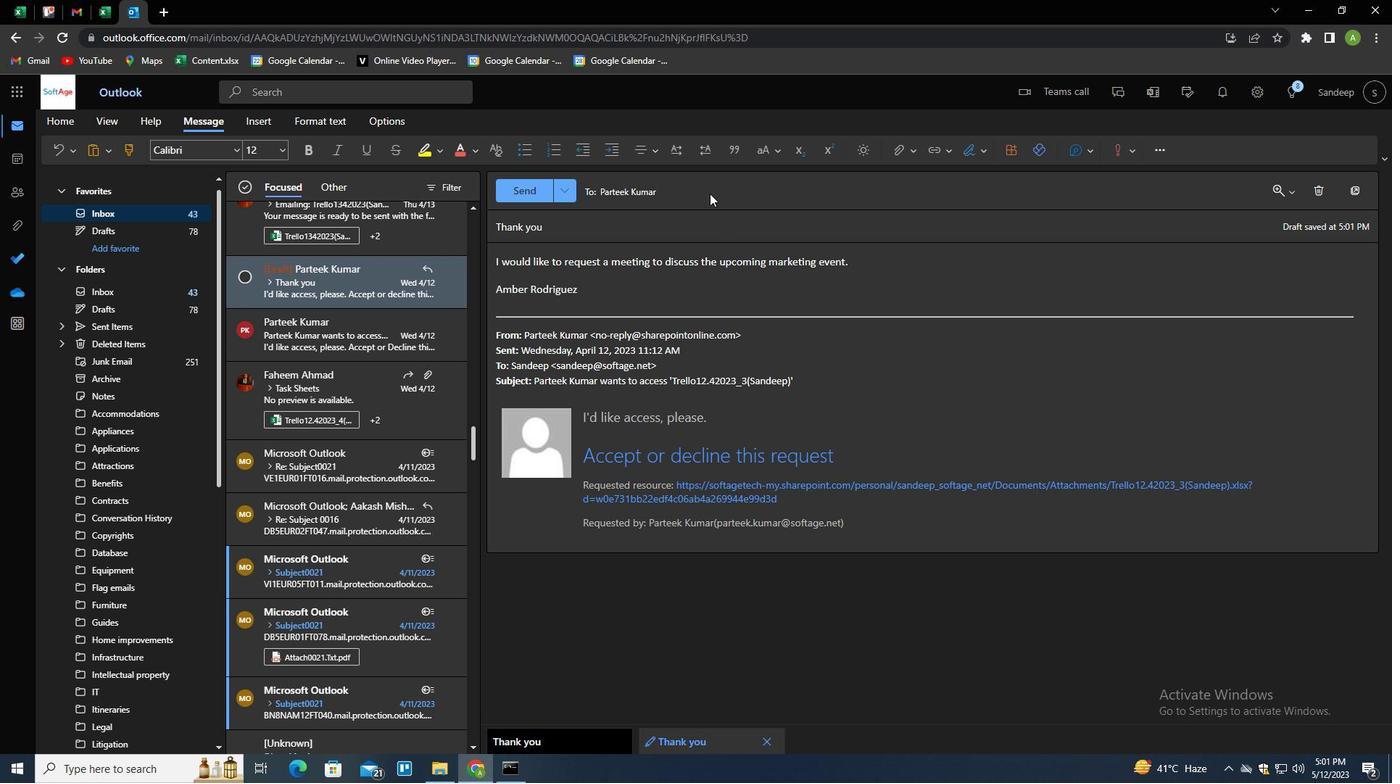 
Action: Mouse moved to (694, 251)
Screenshot: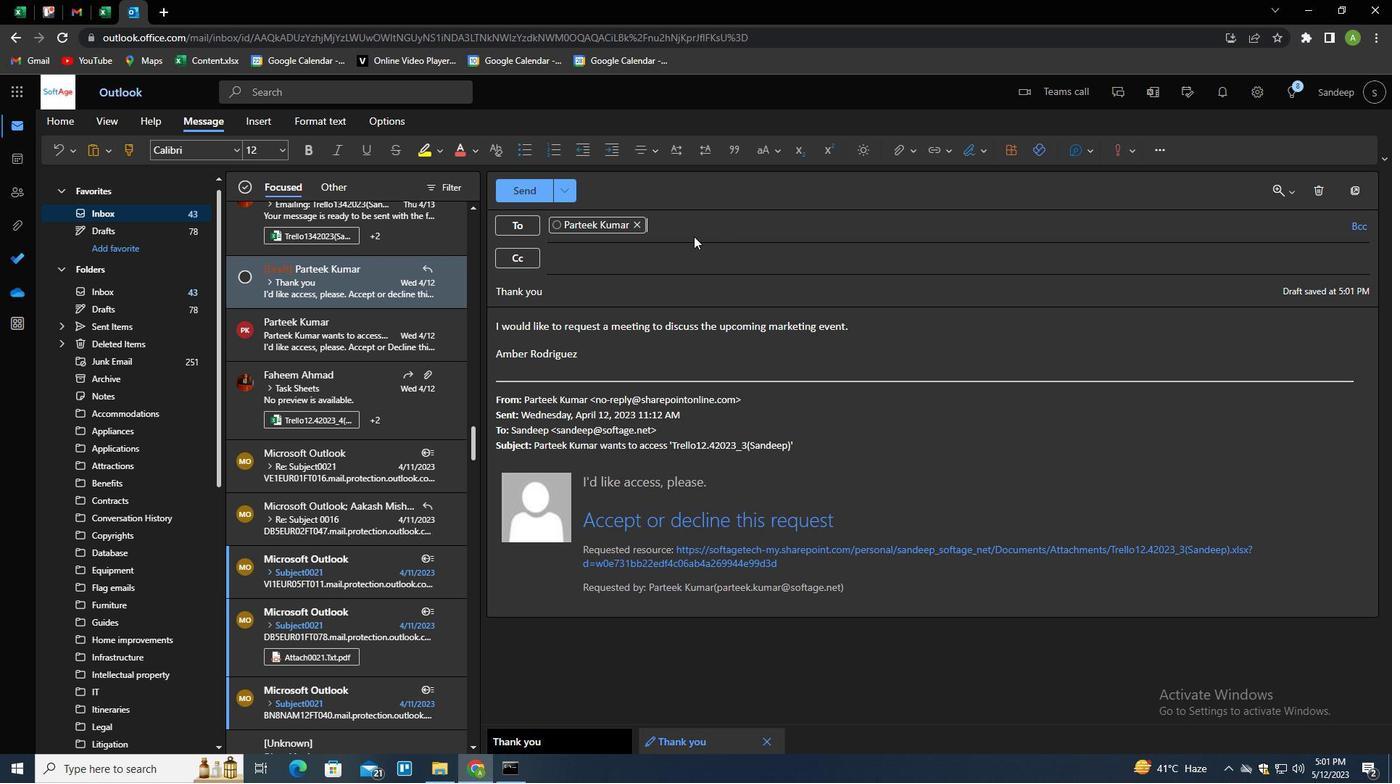 
Action: Mouse pressed left at (694, 251)
Screenshot: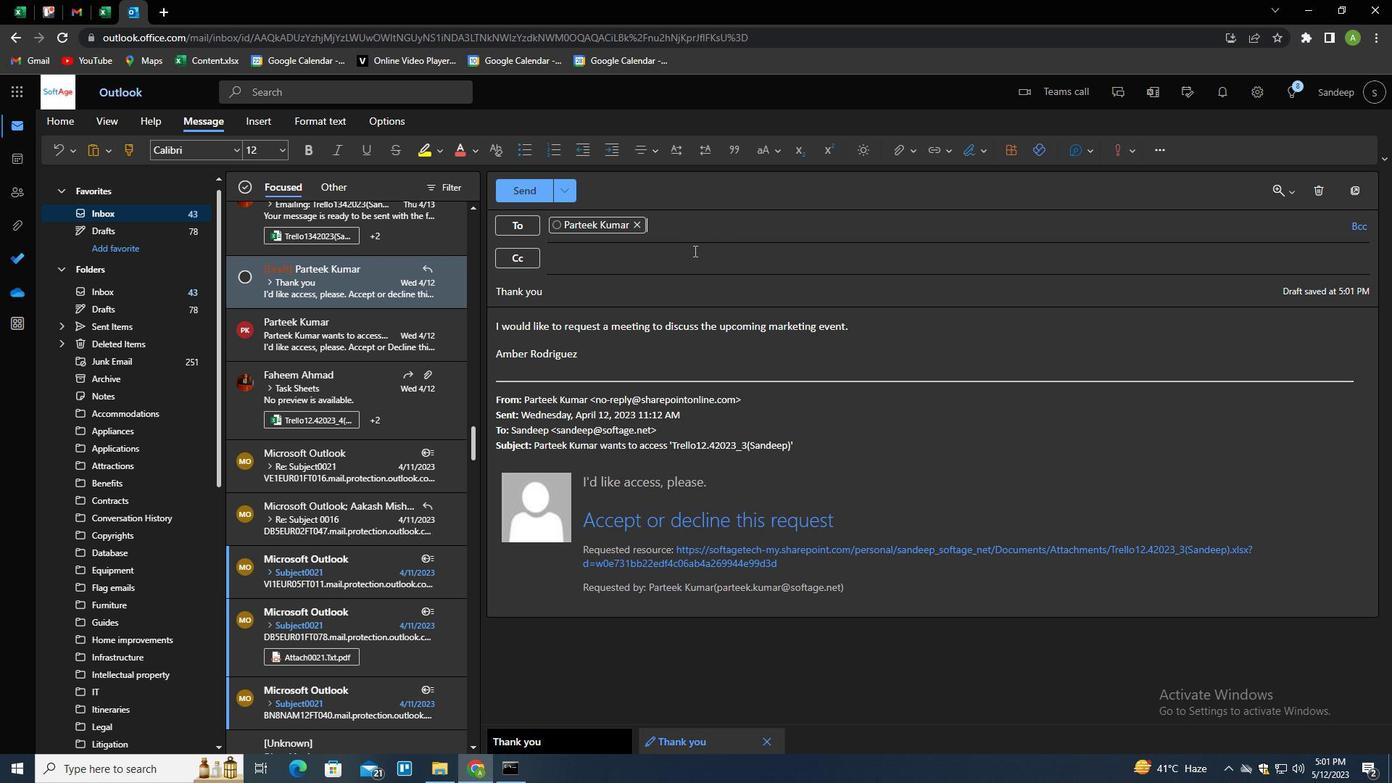 
Action: Key pressed SOFTAGE.3<Key.shift>@SOFTAGE.NET
Screenshot: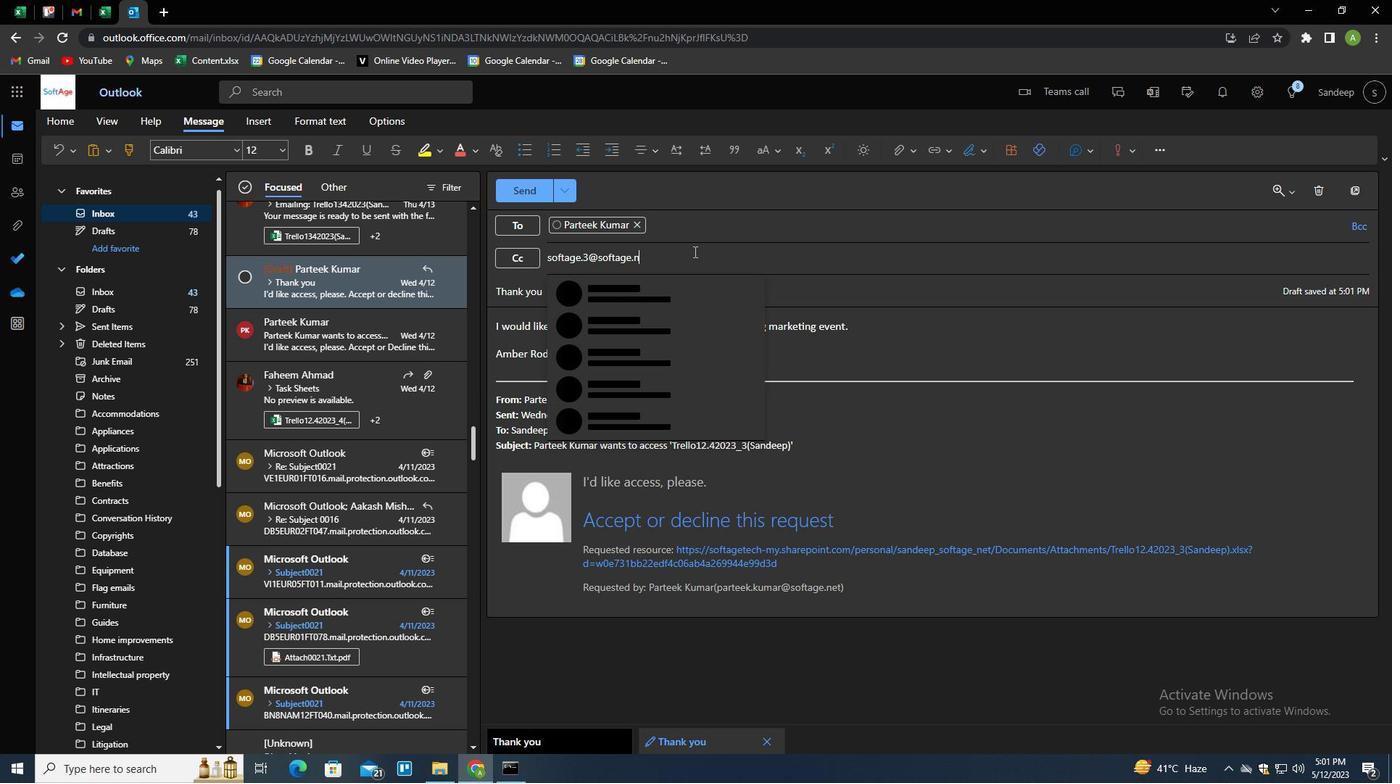 
Action: Mouse moved to (680, 285)
Screenshot: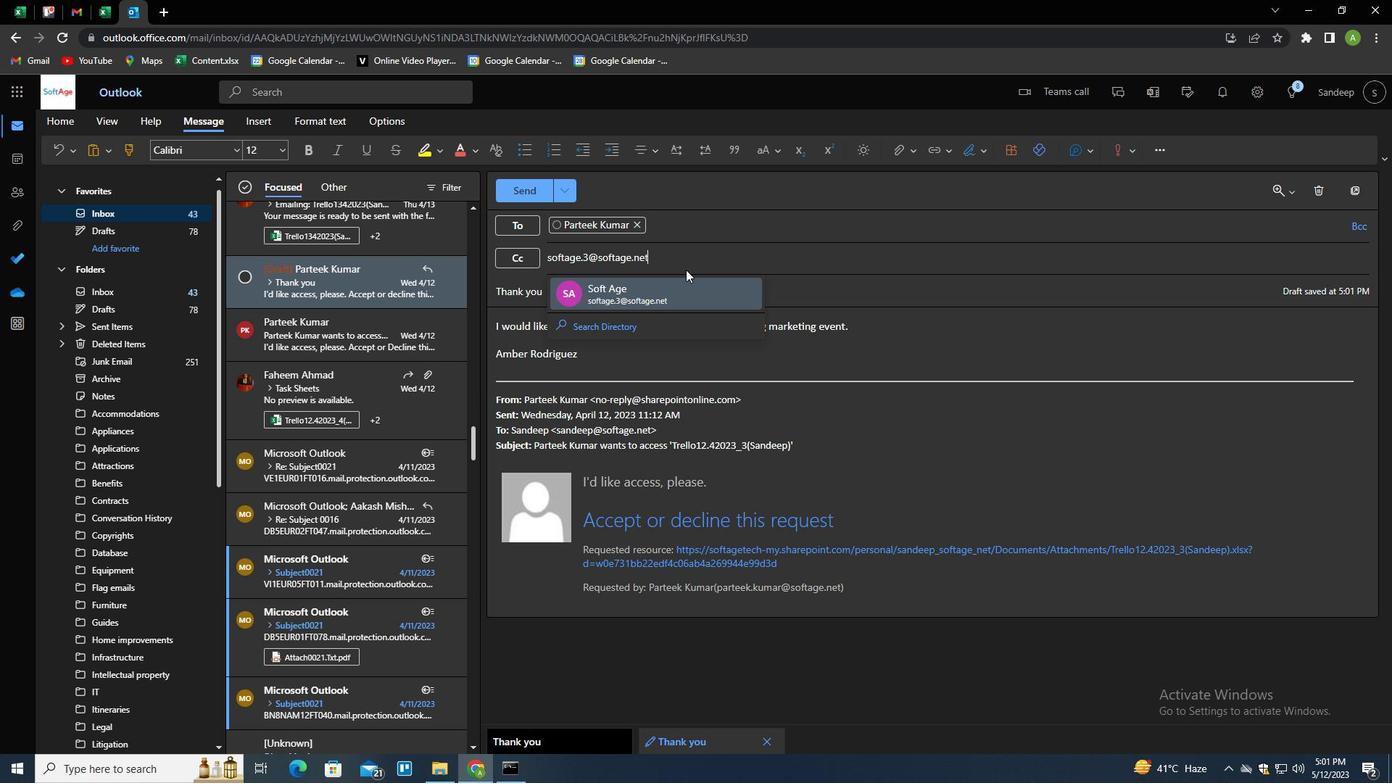 
Action: Mouse pressed left at (680, 285)
Screenshot: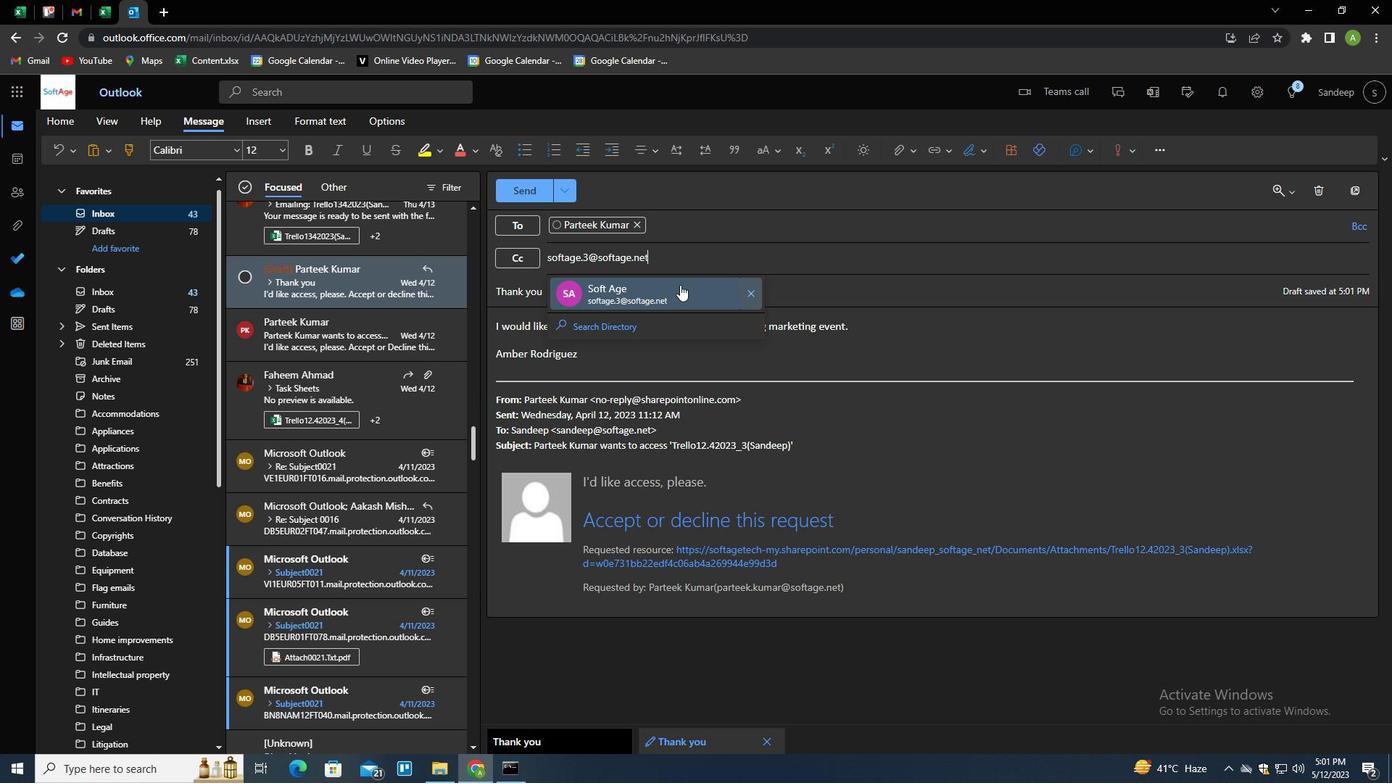 
Action: Mouse moved to (903, 149)
Screenshot: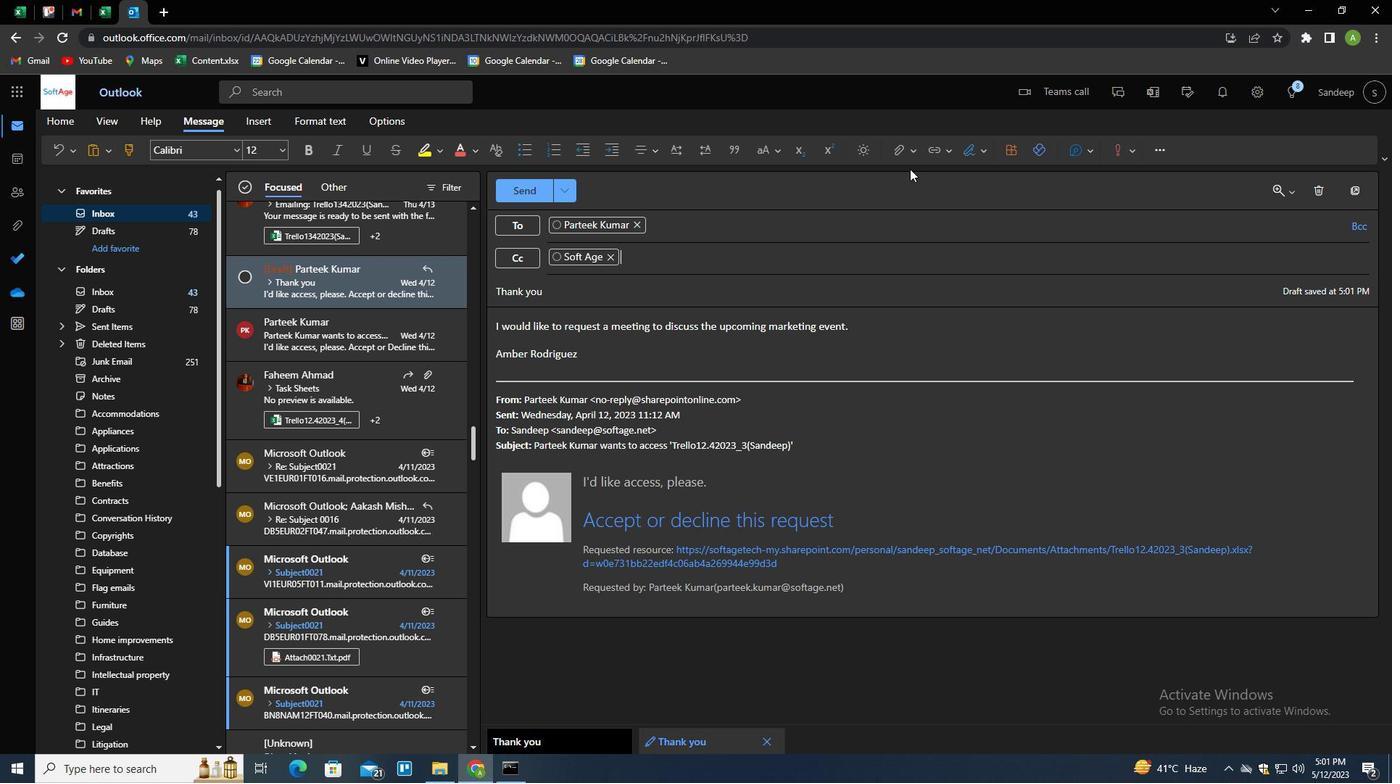 
Action: Mouse pressed left at (903, 149)
Screenshot: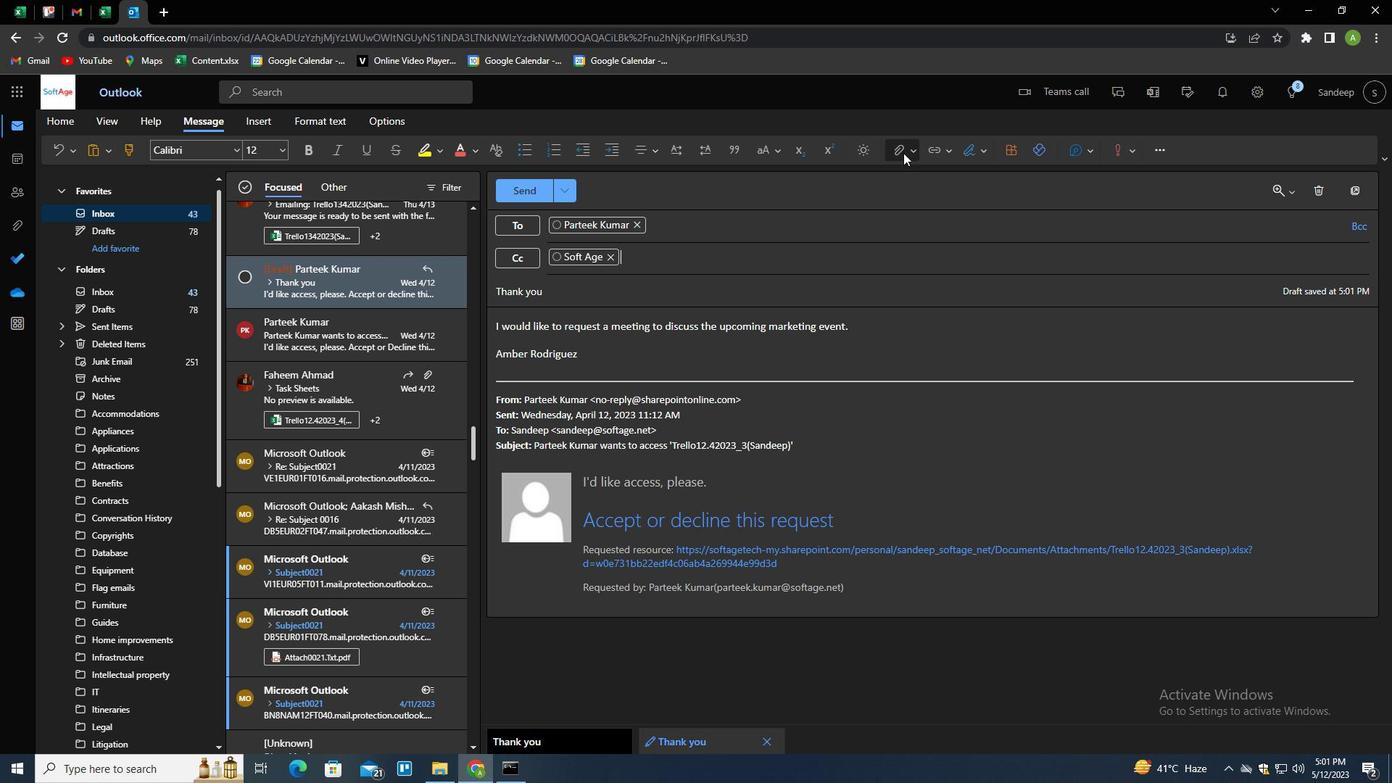 
Action: Mouse moved to (874, 177)
Screenshot: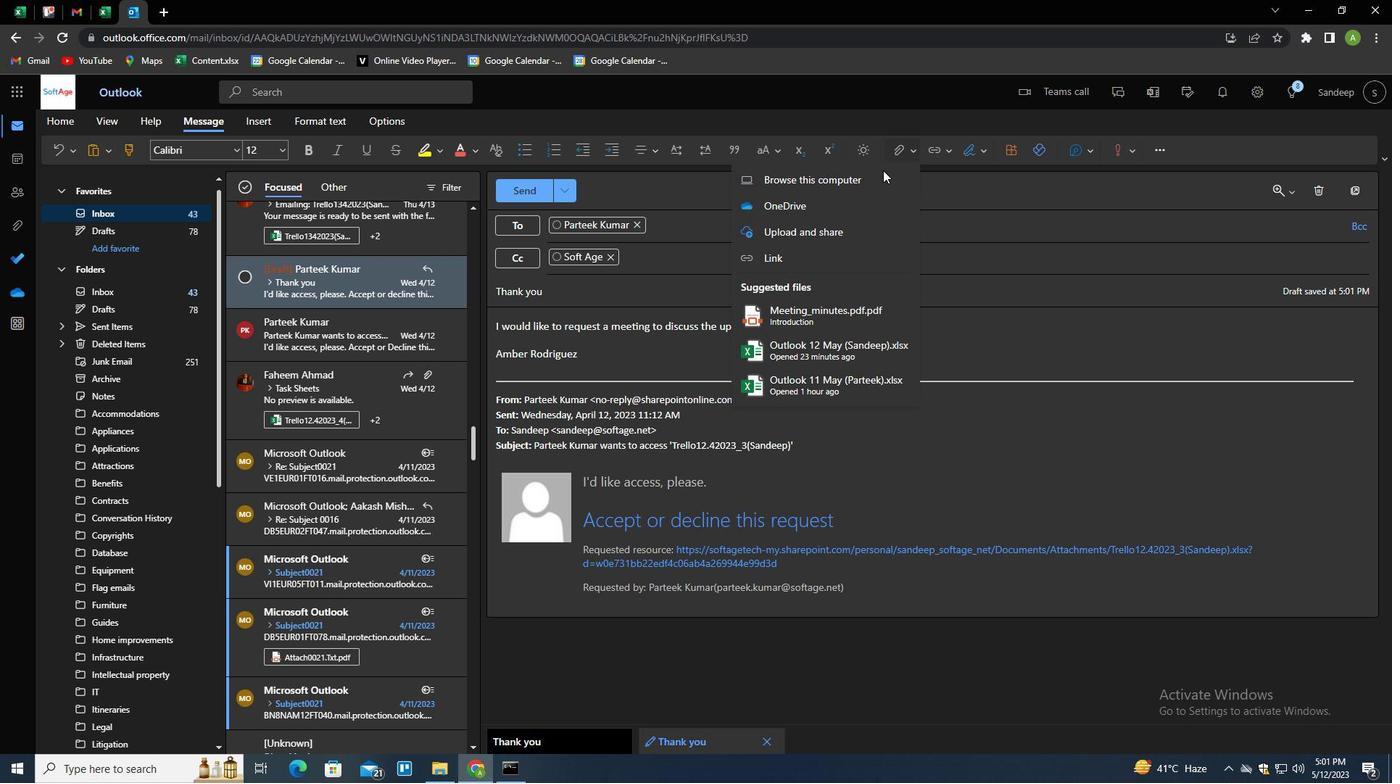 
Action: Mouse pressed left at (874, 177)
Screenshot: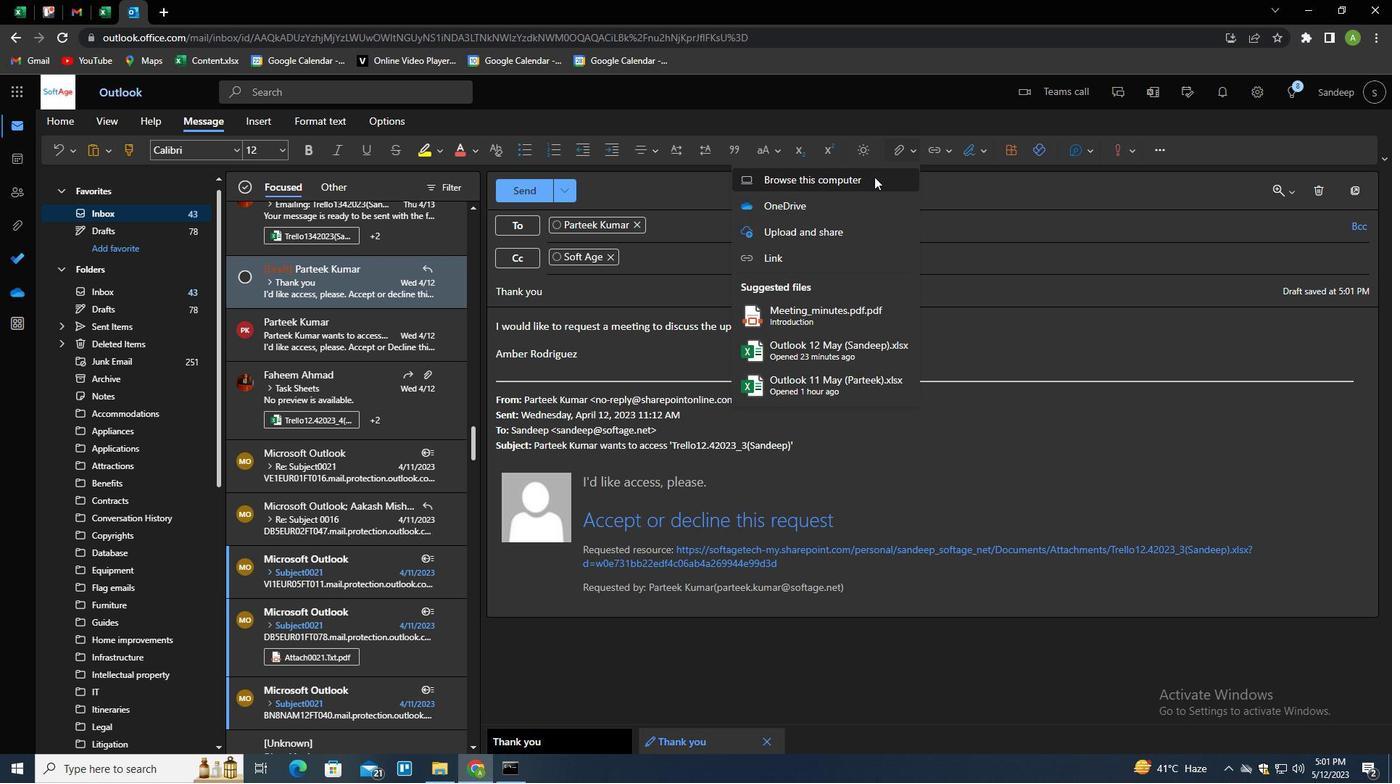 
Action: Mouse moved to (254, 179)
Screenshot: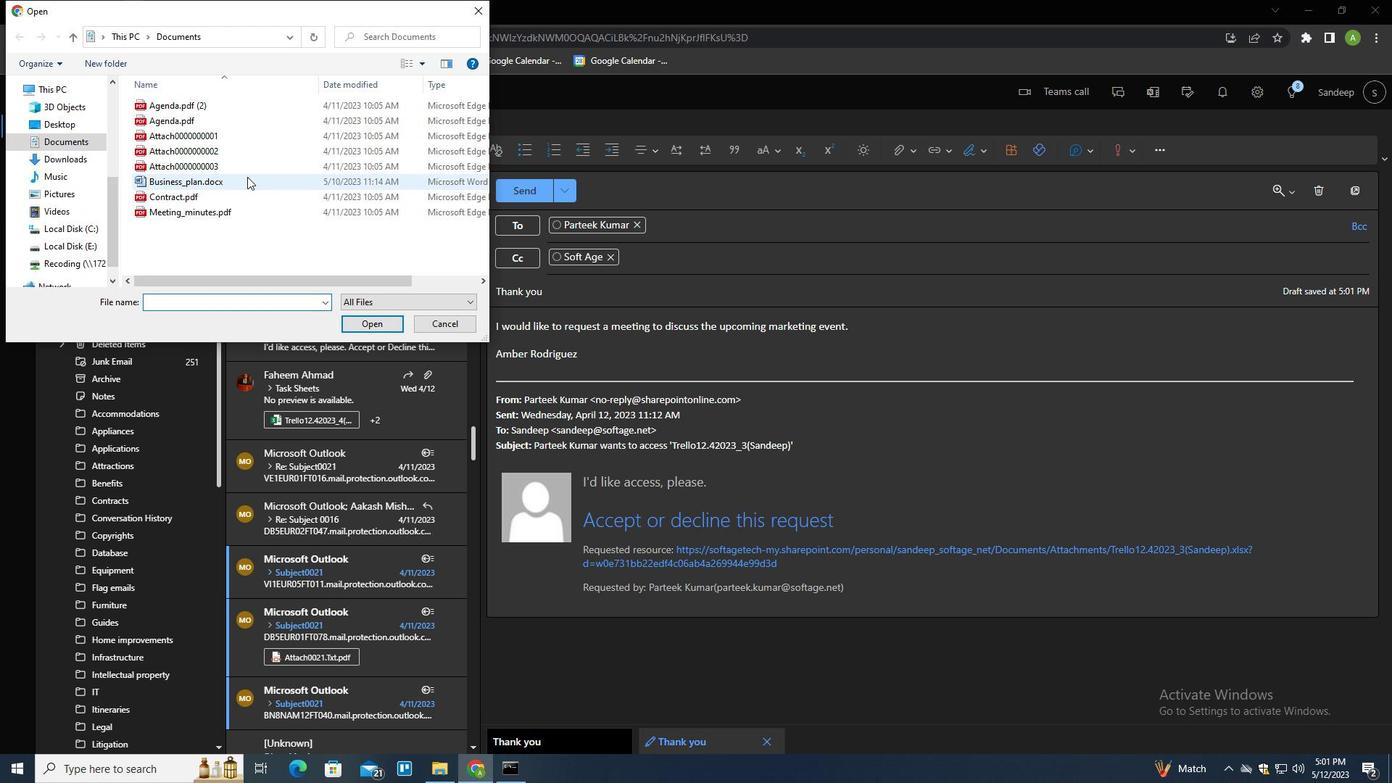 
Action: Mouse pressed left at (254, 179)
Screenshot: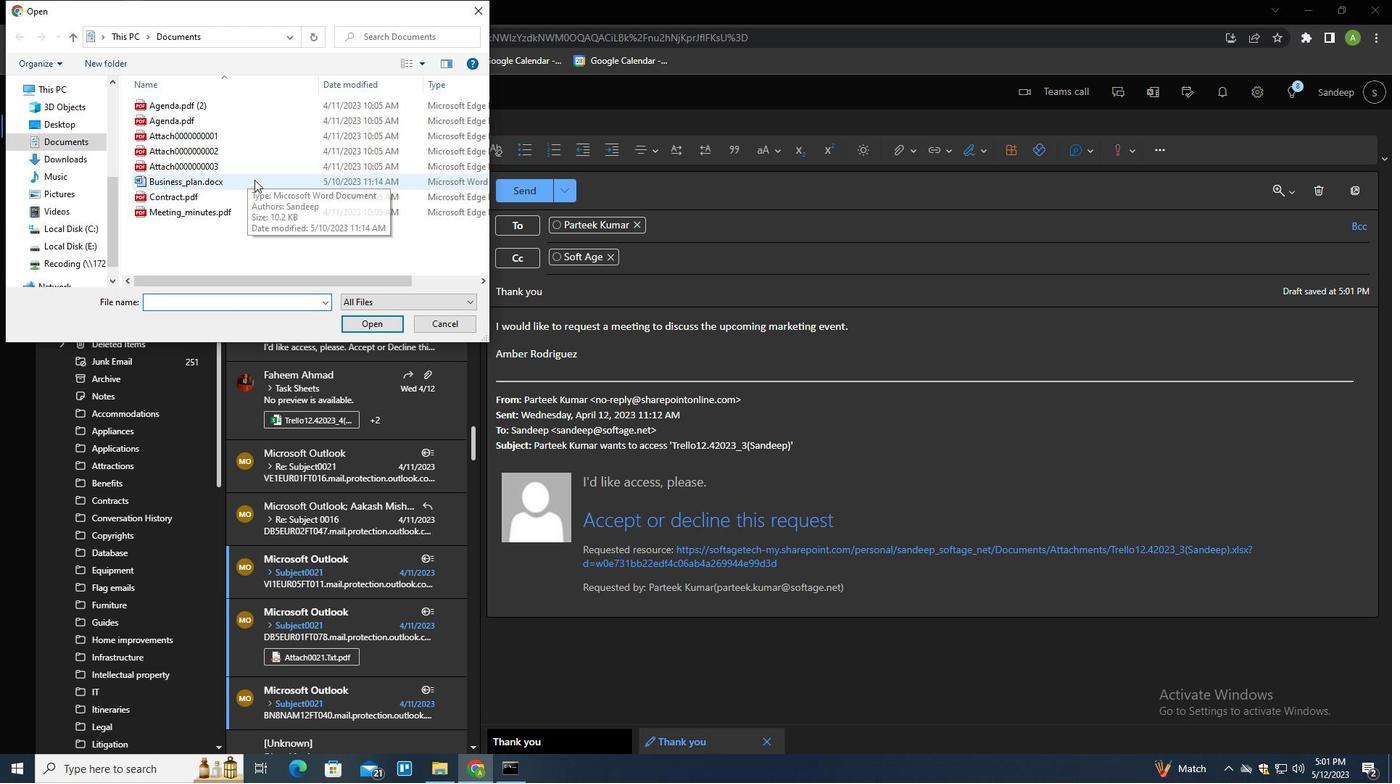 
Action: Key pressed <Key.f2><Key.shift>STATEMENT<Key.shift>_OF<Key.shift>_WORK.DOCX
Screenshot: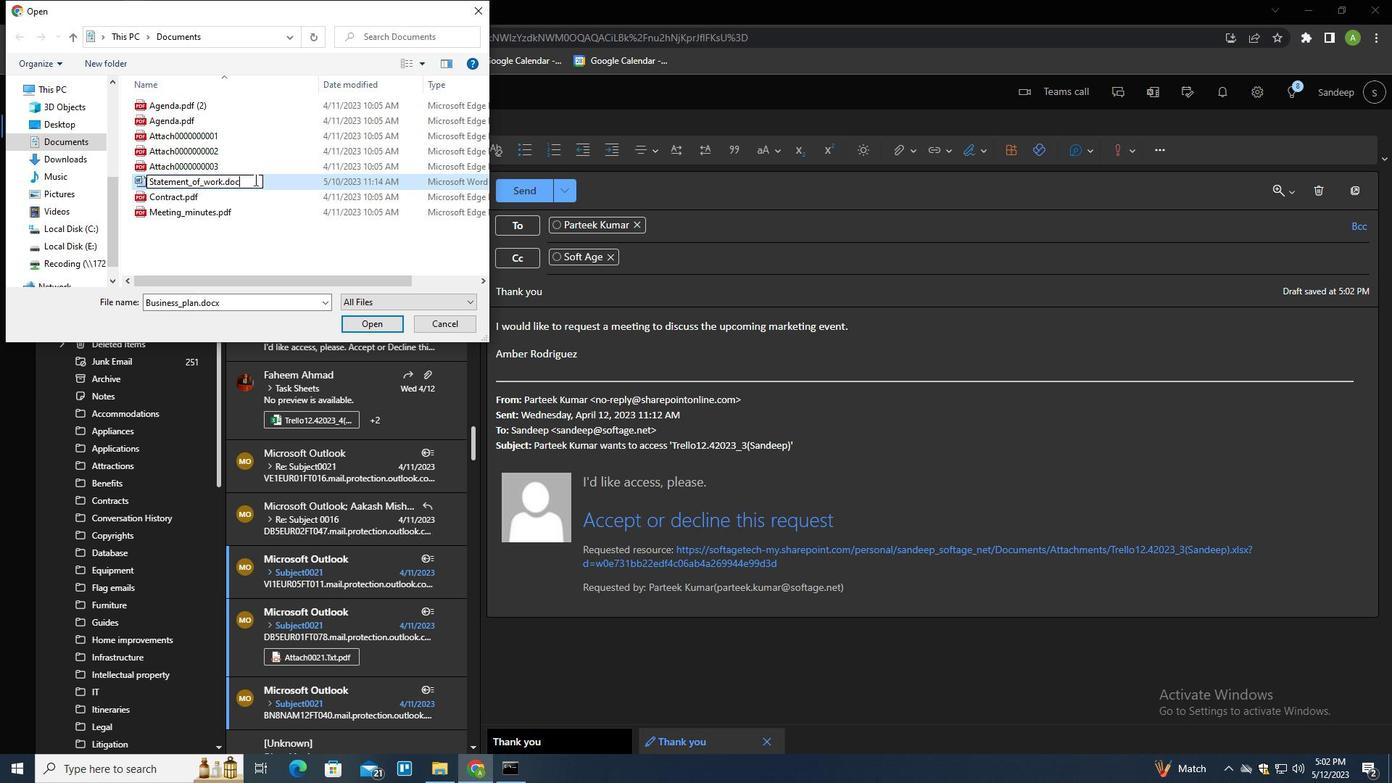 
Action: Mouse moved to (282, 185)
Screenshot: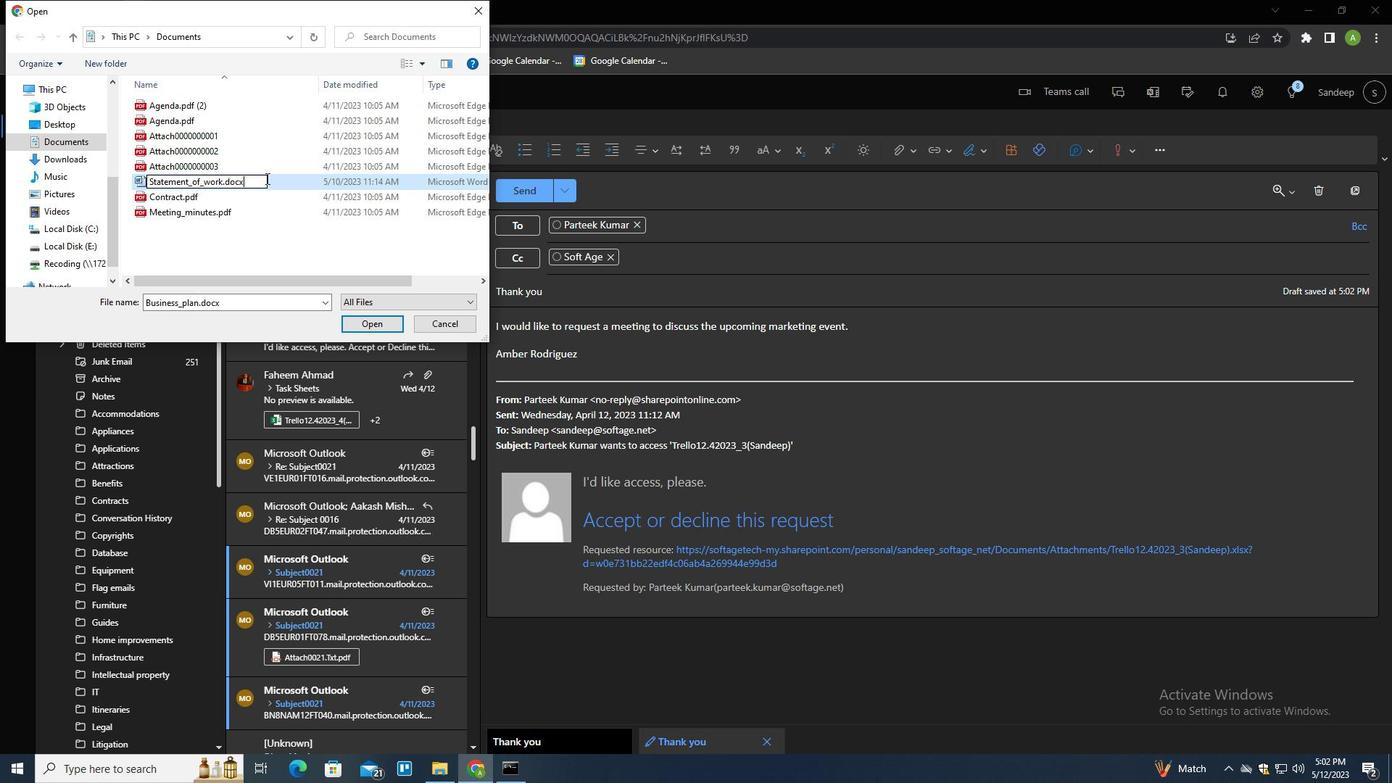 
Action: Mouse pressed left at (282, 185)
Screenshot: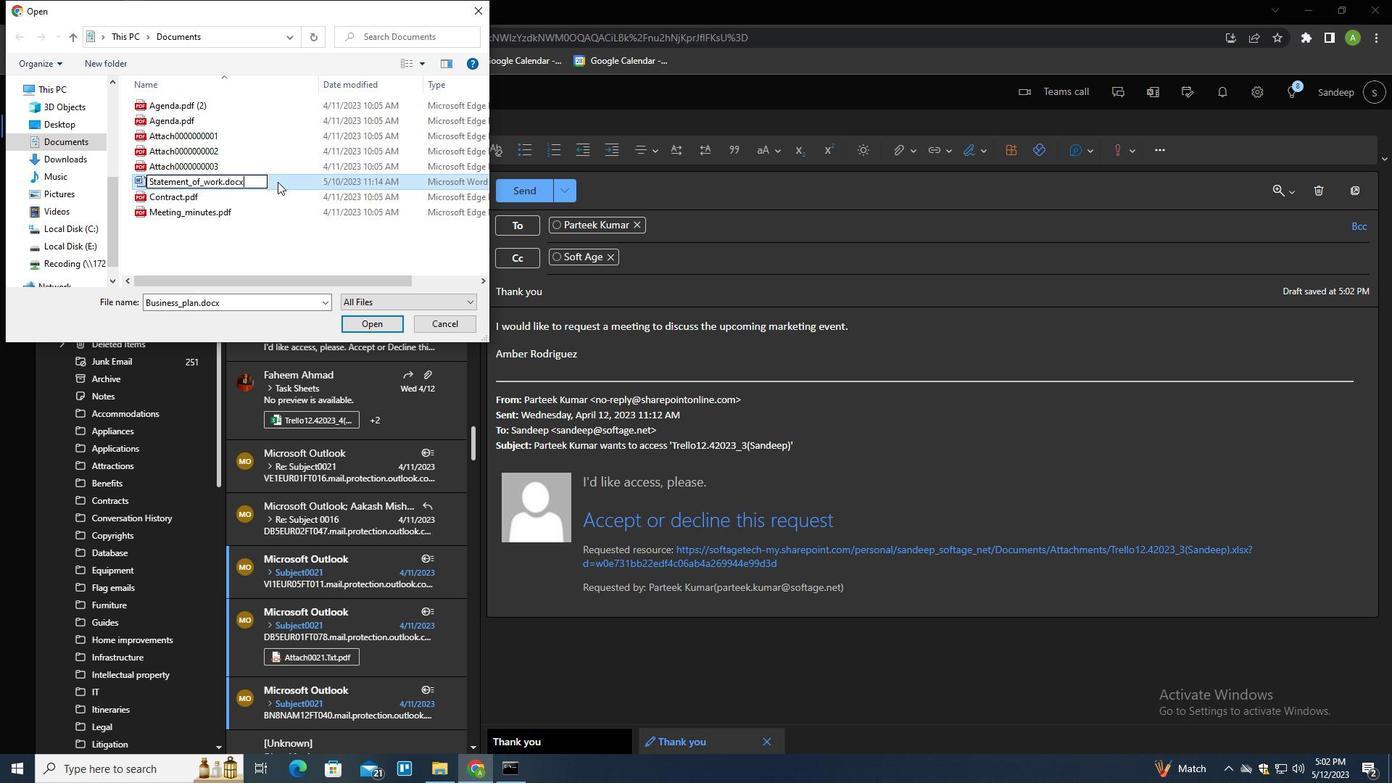 
Action: Mouse moved to (361, 325)
Screenshot: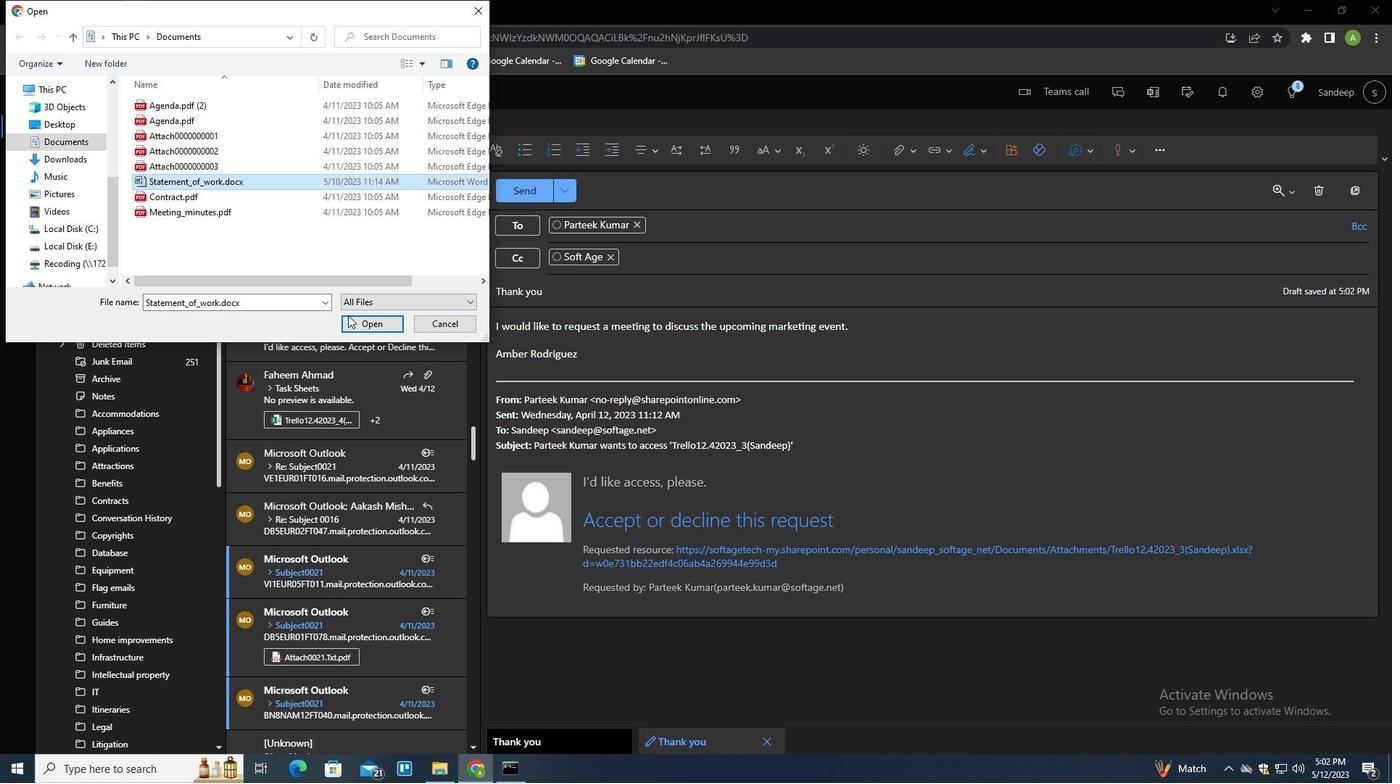
Action: Mouse pressed left at (361, 325)
Screenshot: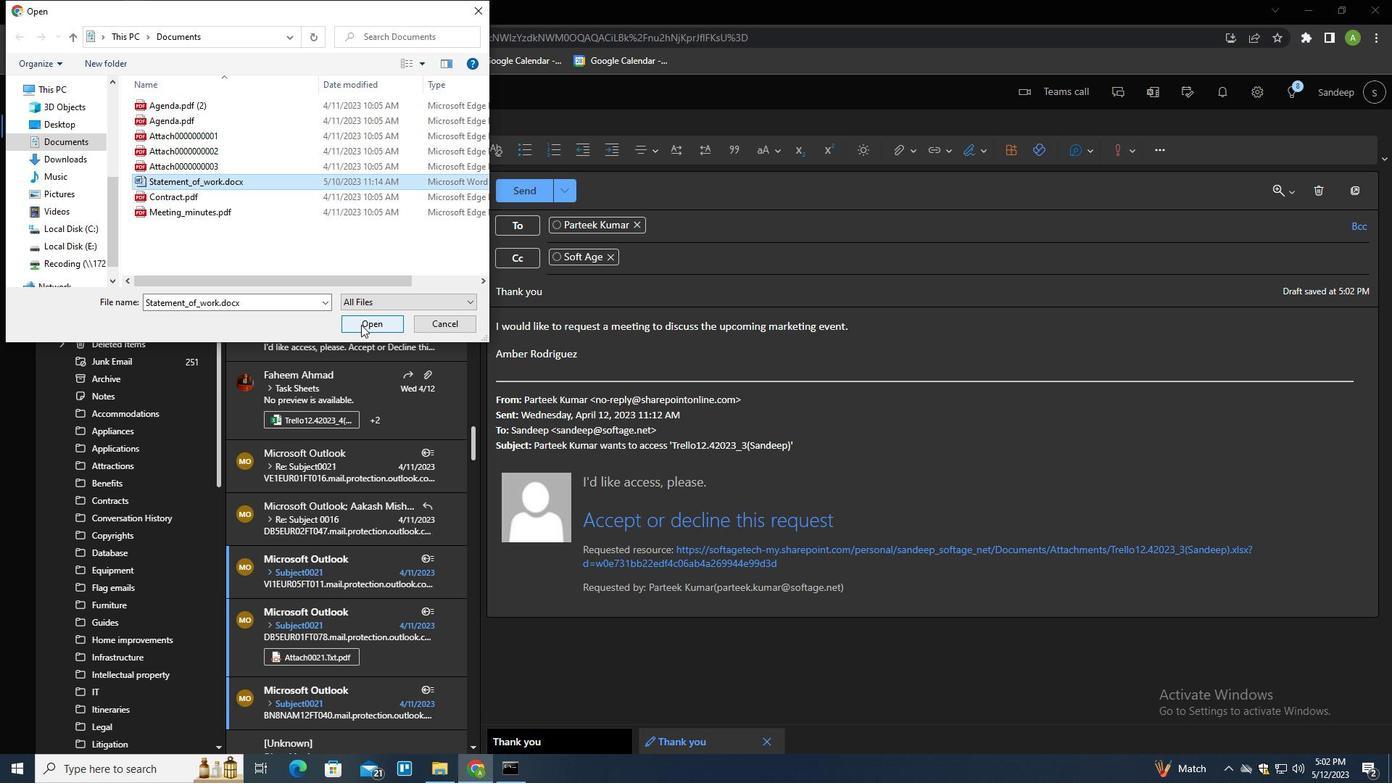 
Action: Mouse moved to (533, 198)
Screenshot: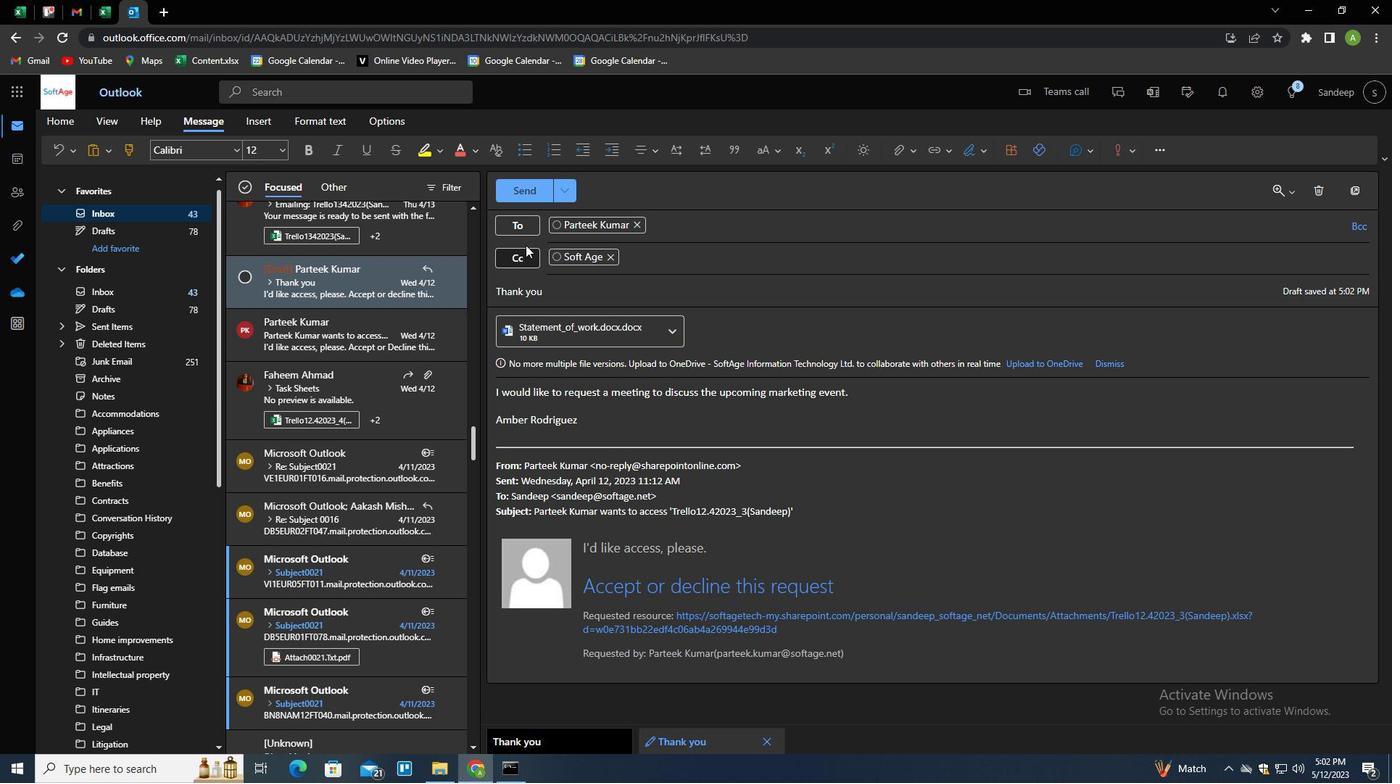 
Action: Mouse pressed left at (533, 198)
Screenshot: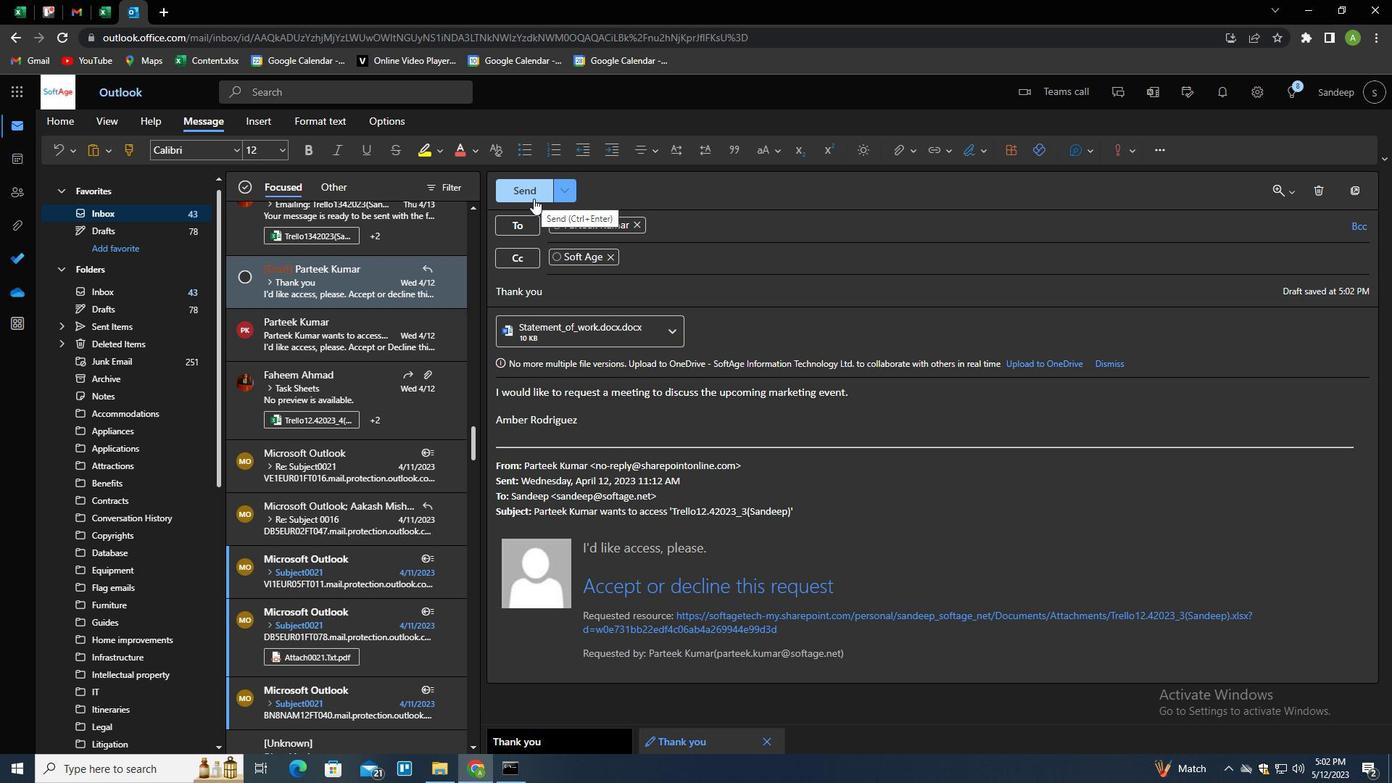 
